 Task: Search one way flight ticket for 2 adults, 4 children and 1 infant on lap in business from Fort Lauderdale: Fort Lauderdale-hollywood International Airport to Evansville: Evansville Regional Airport on 5-3-2023. Choice of flights is Alaska. Price is upto 60000. Outbound departure time preference is 4:00.
Action: Mouse moved to (320, 161)
Screenshot: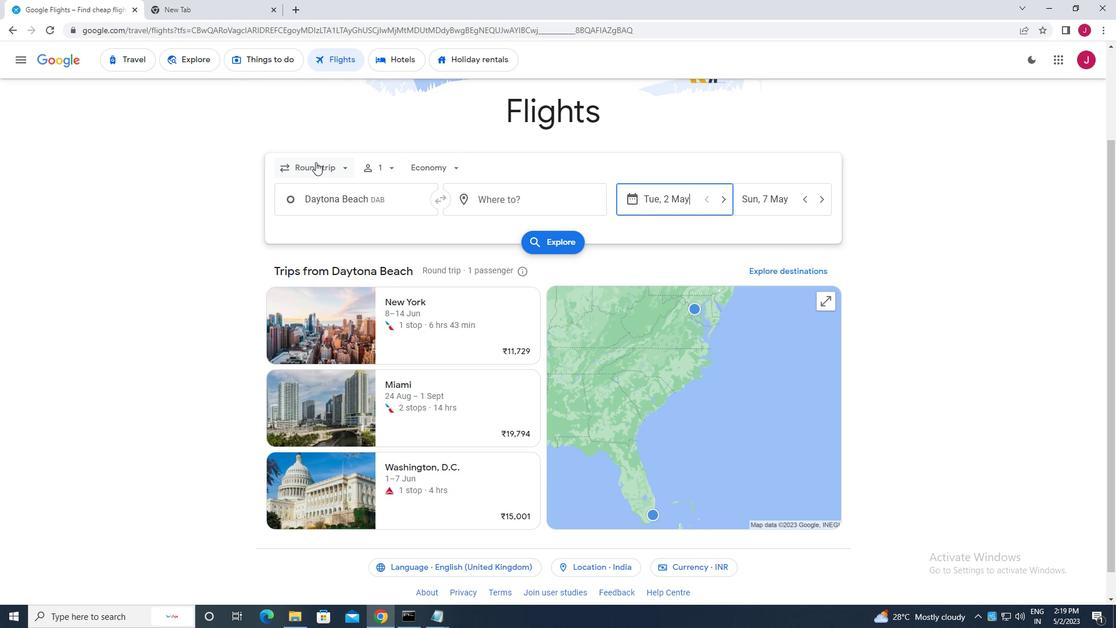 
Action: Mouse pressed left at (320, 161)
Screenshot: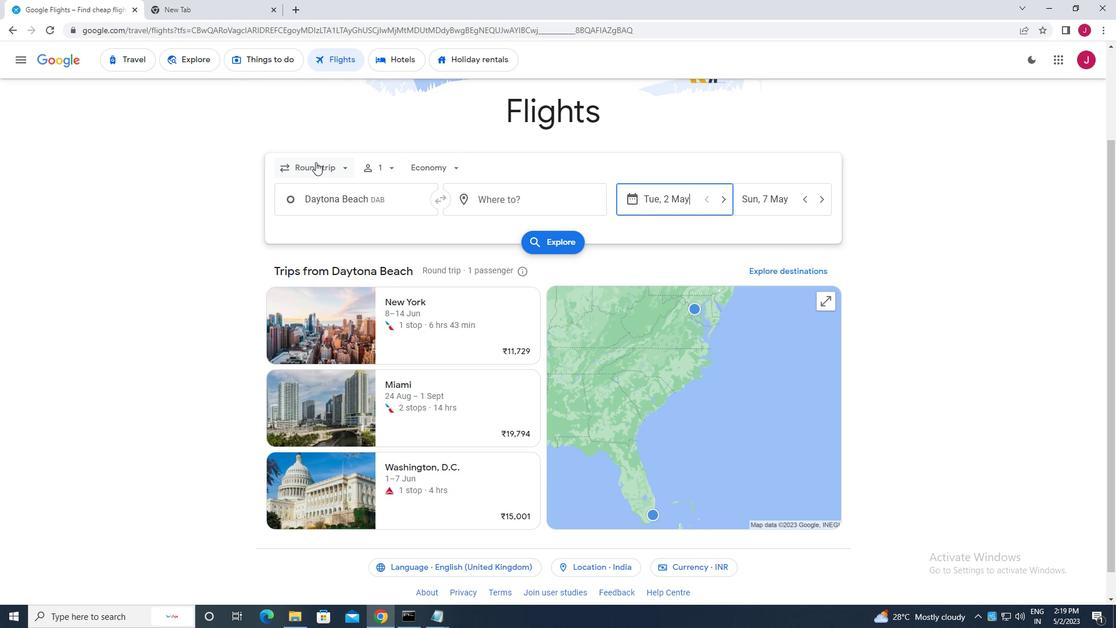 
Action: Mouse moved to (330, 220)
Screenshot: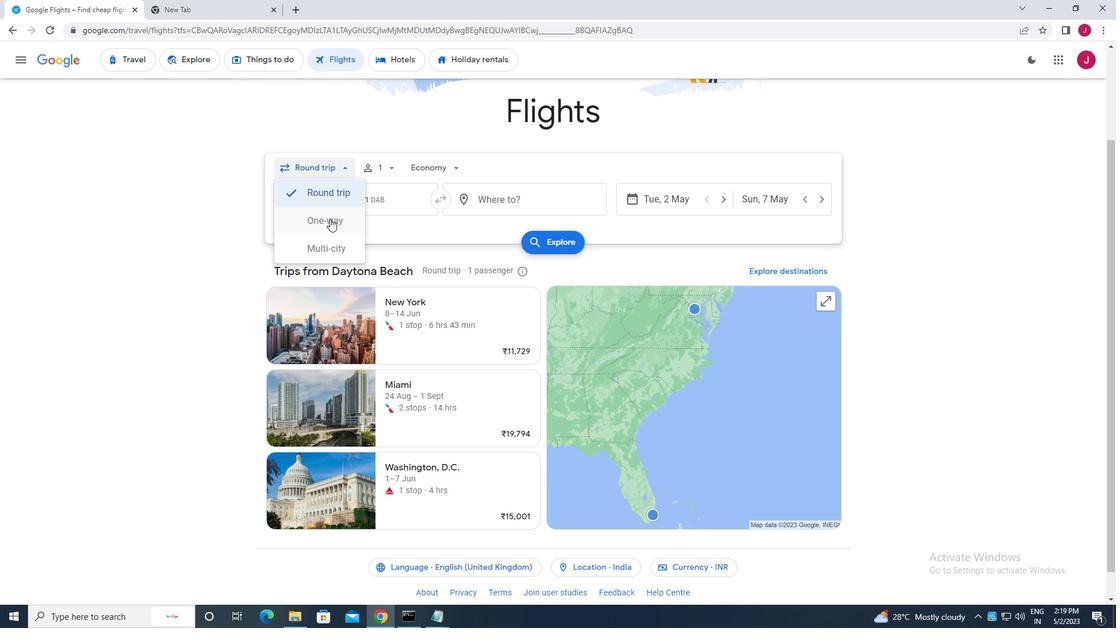 
Action: Mouse pressed left at (330, 220)
Screenshot: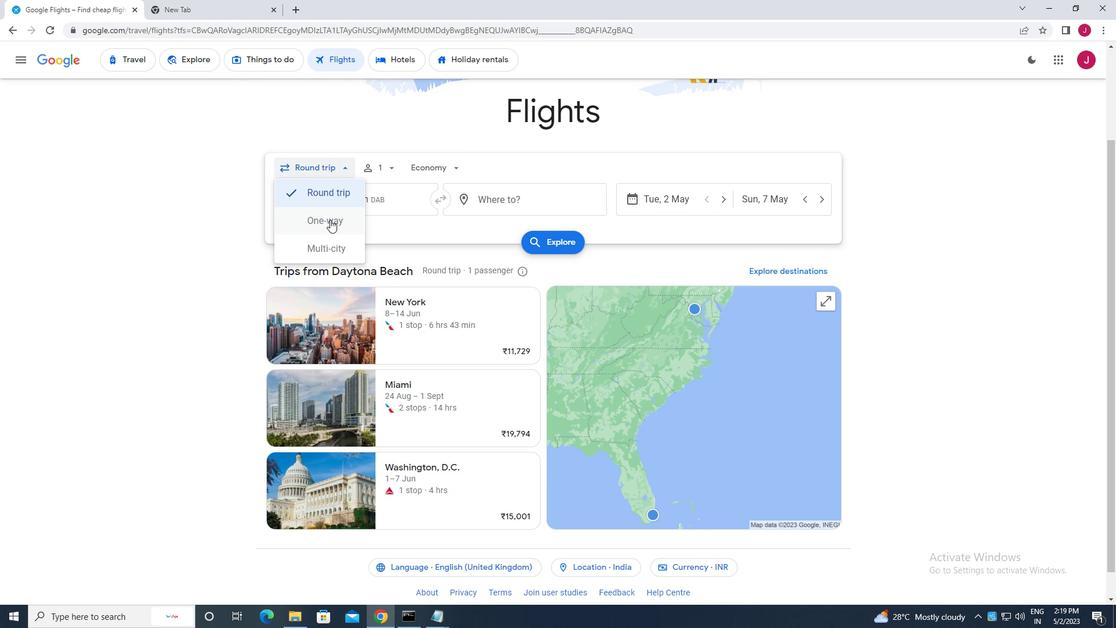
Action: Mouse moved to (387, 168)
Screenshot: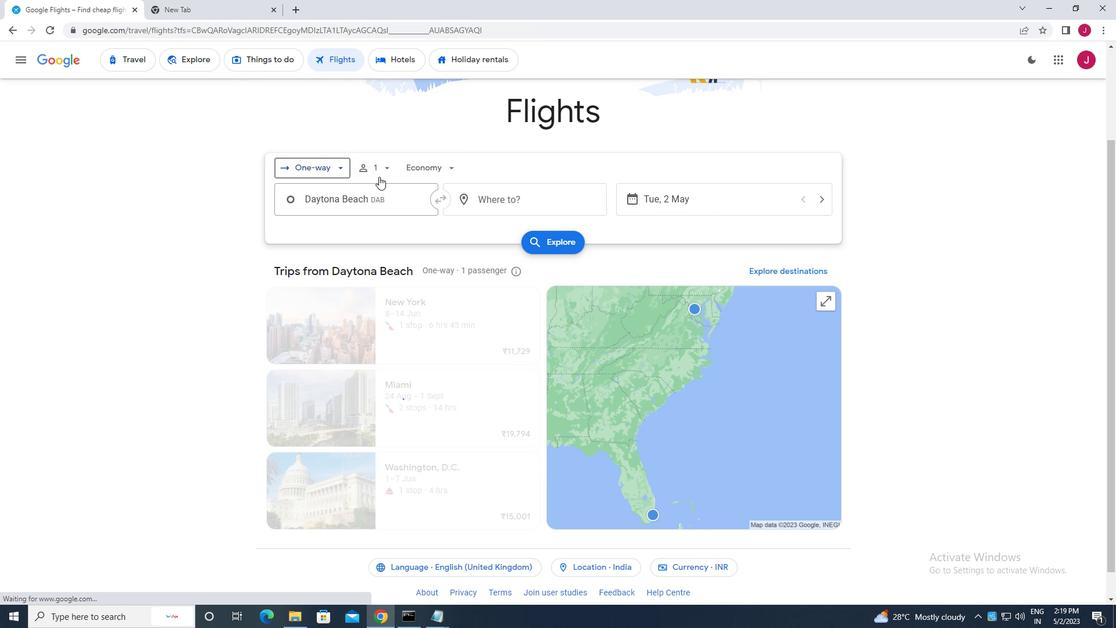 
Action: Mouse pressed left at (387, 168)
Screenshot: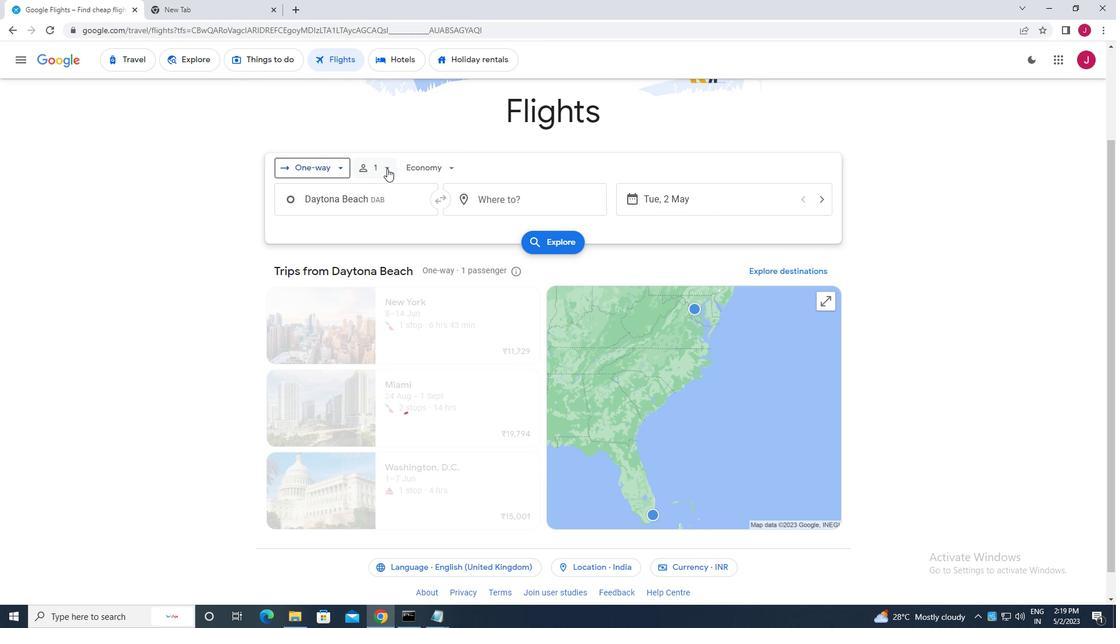 
Action: Mouse moved to (481, 199)
Screenshot: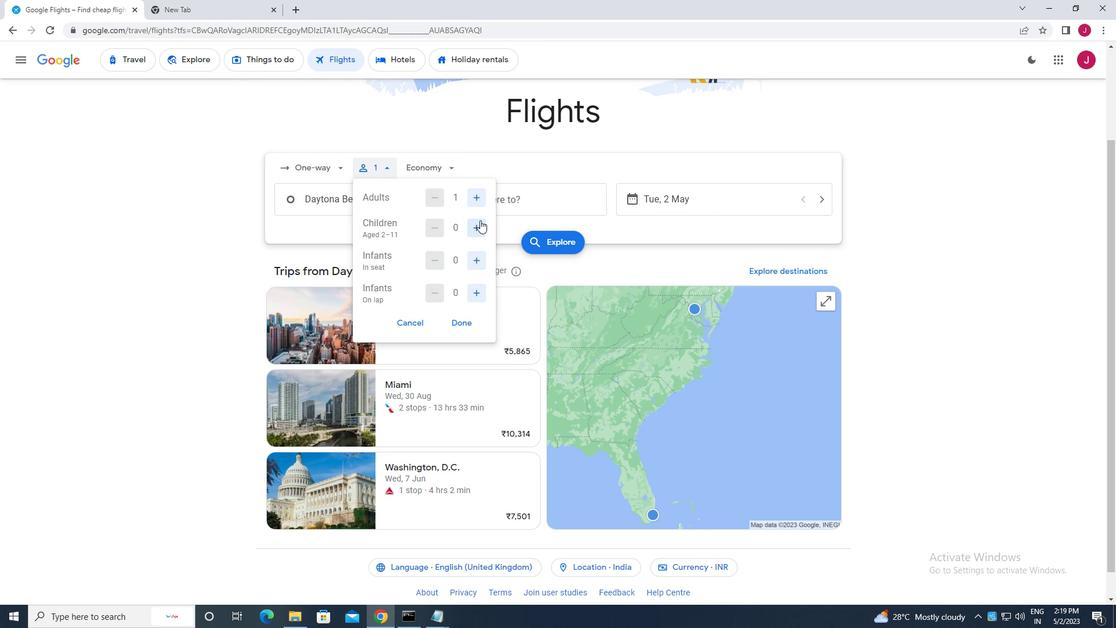 
Action: Mouse pressed left at (481, 199)
Screenshot: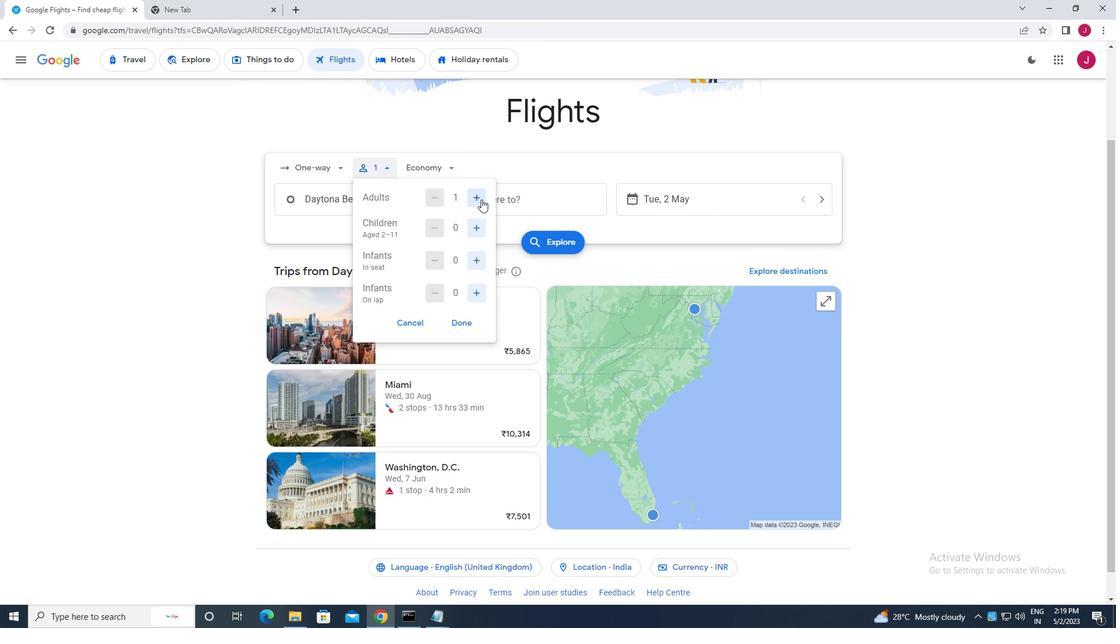 
Action: Mouse moved to (478, 230)
Screenshot: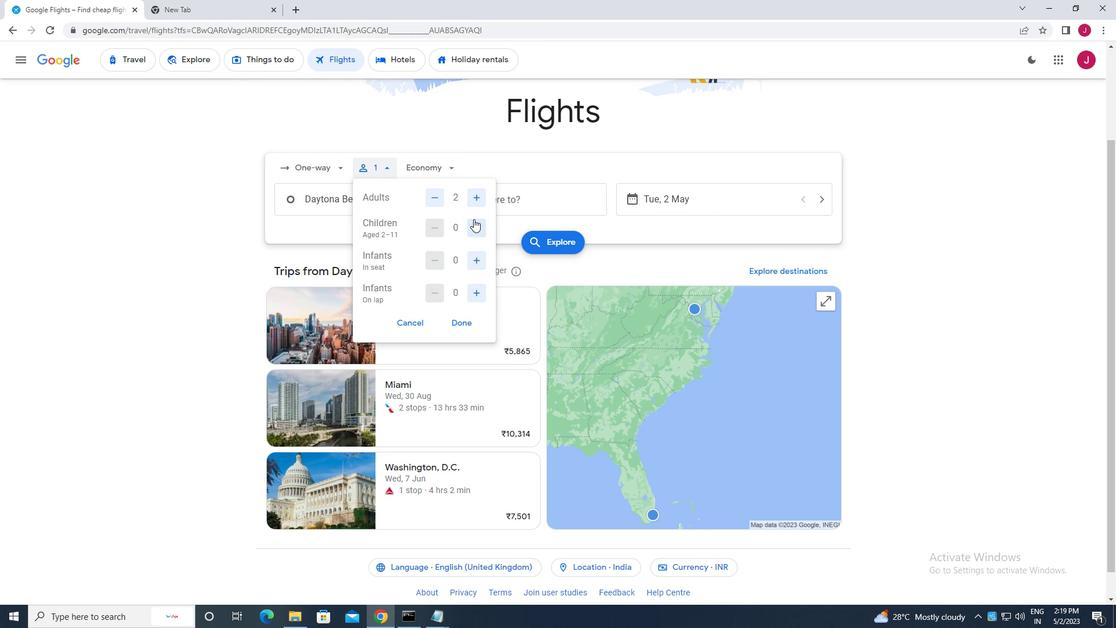 
Action: Mouse pressed left at (478, 230)
Screenshot: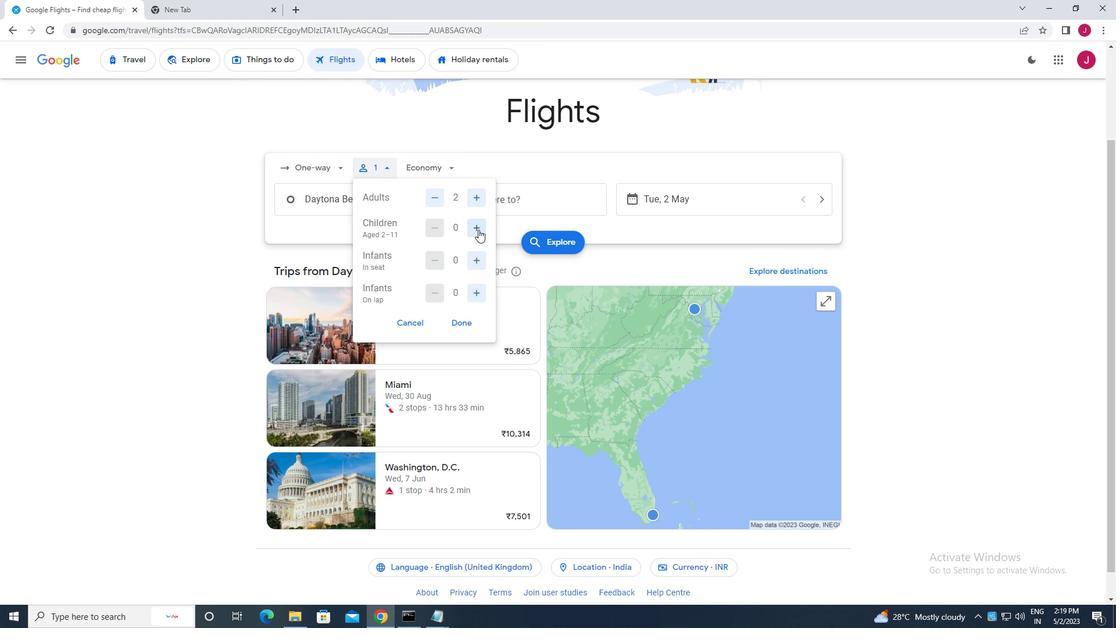 
Action: Mouse moved to (478, 230)
Screenshot: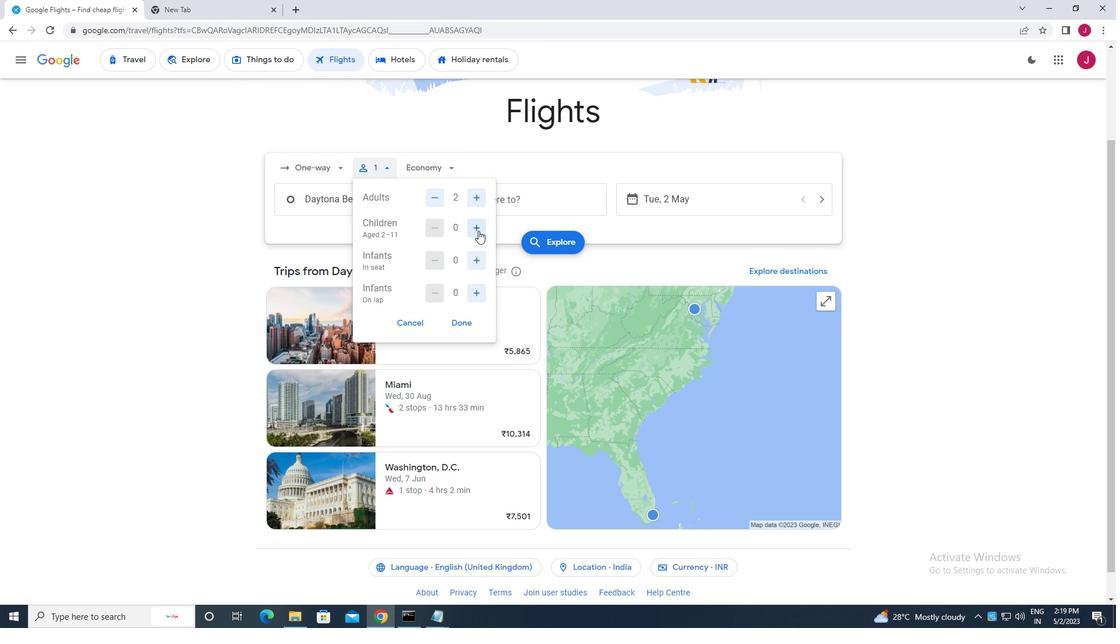 
Action: Mouse pressed left at (478, 230)
Screenshot: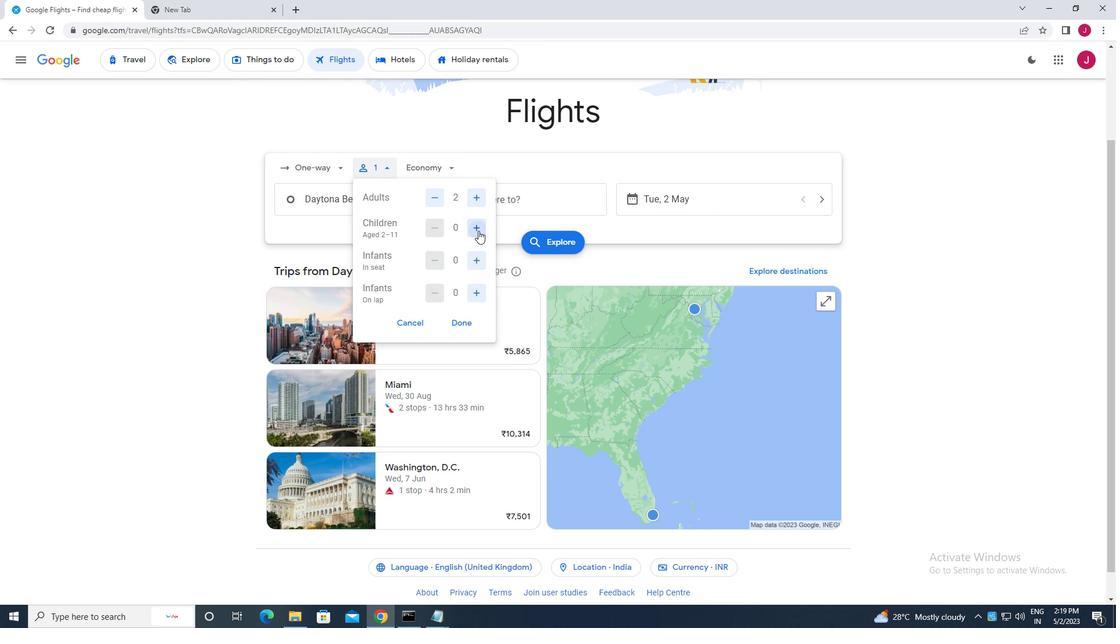 
Action: Mouse pressed left at (478, 230)
Screenshot: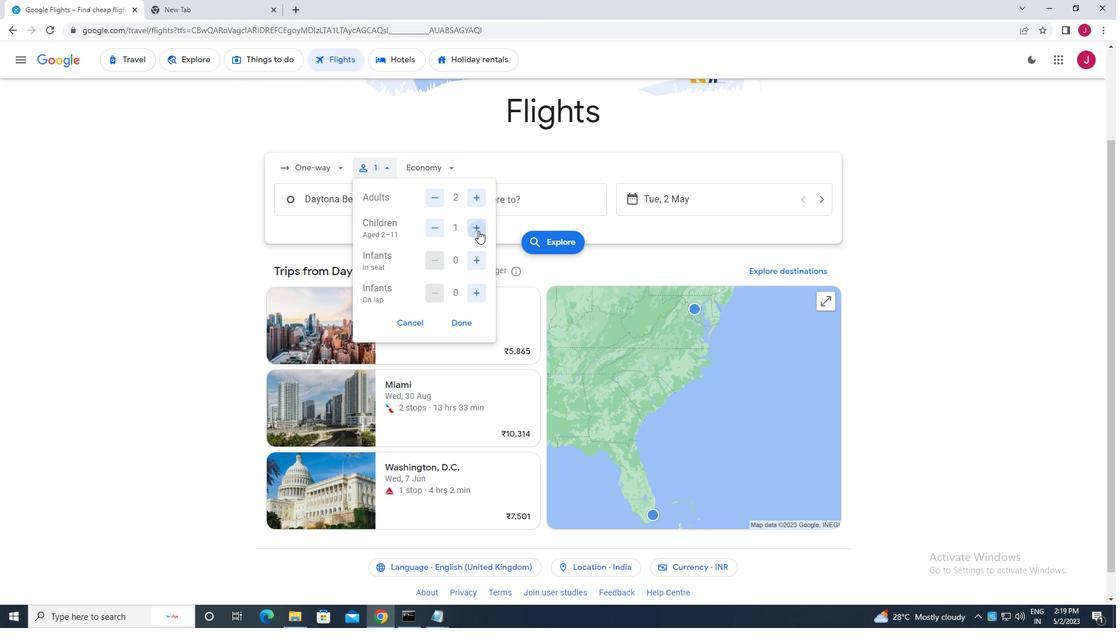 
Action: Mouse pressed left at (478, 230)
Screenshot: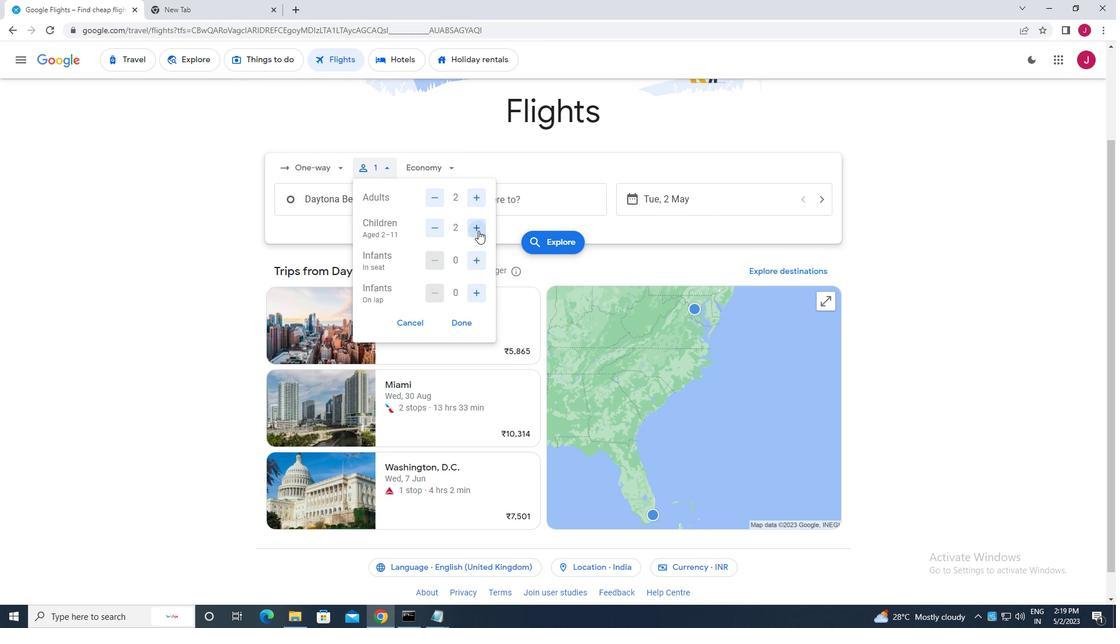 
Action: Mouse moved to (475, 292)
Screenshot: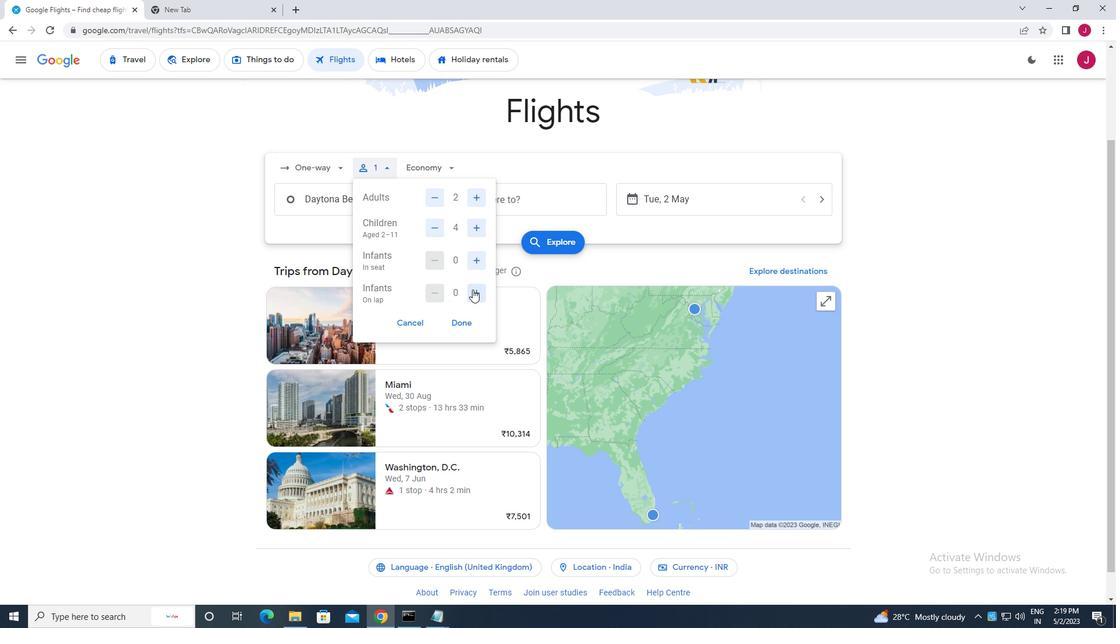 
Action: Mouse pressed left at (475, 292)
Screenshot: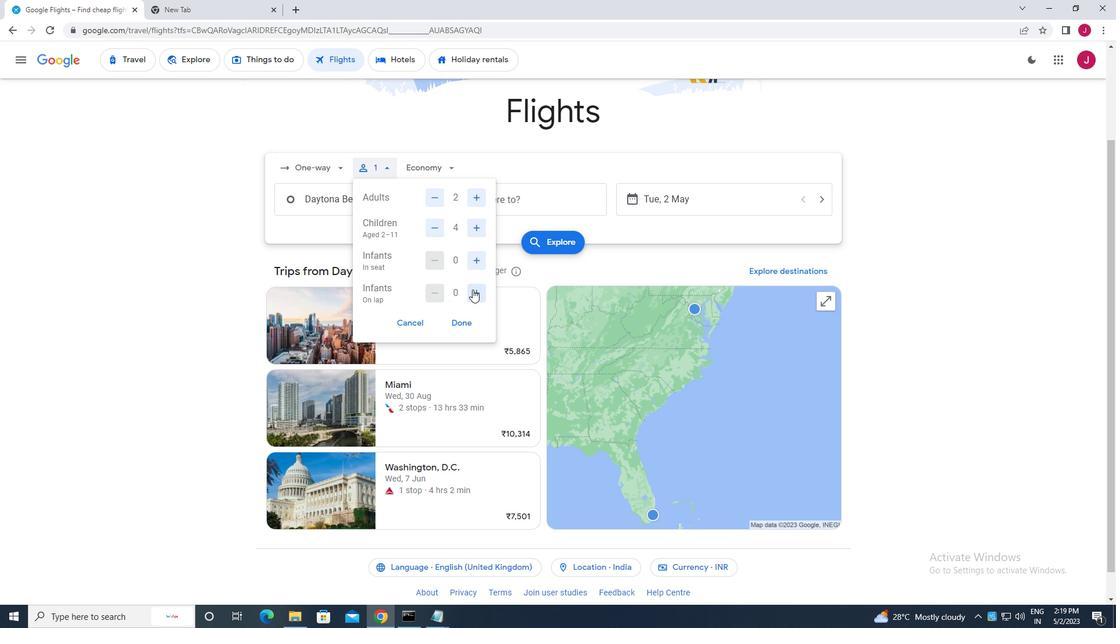 
Action: Mouse moved to (464, 324)
Screenshot: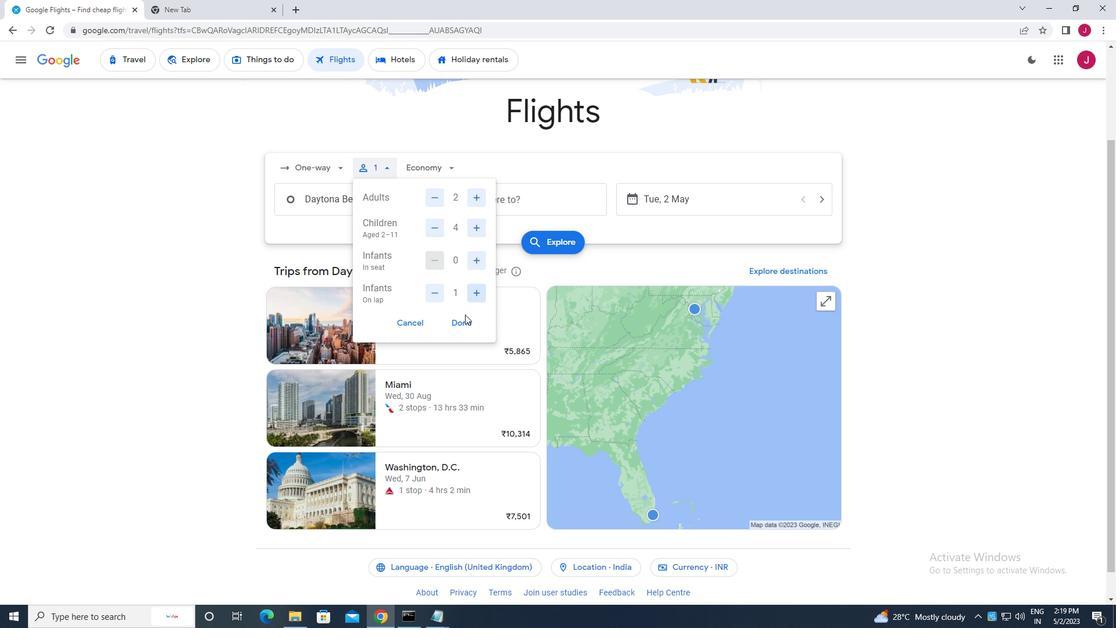 
Action: Mouse pressed left at (464, 324)
Screenshot: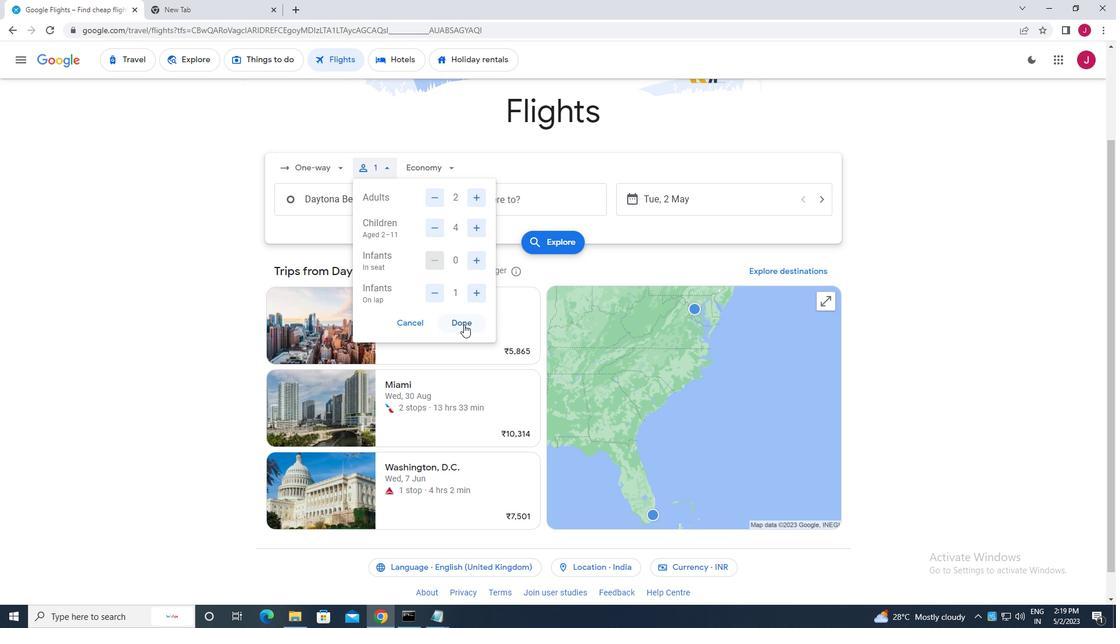 
Action: Mouse moved to (446, 173)
Screenshot: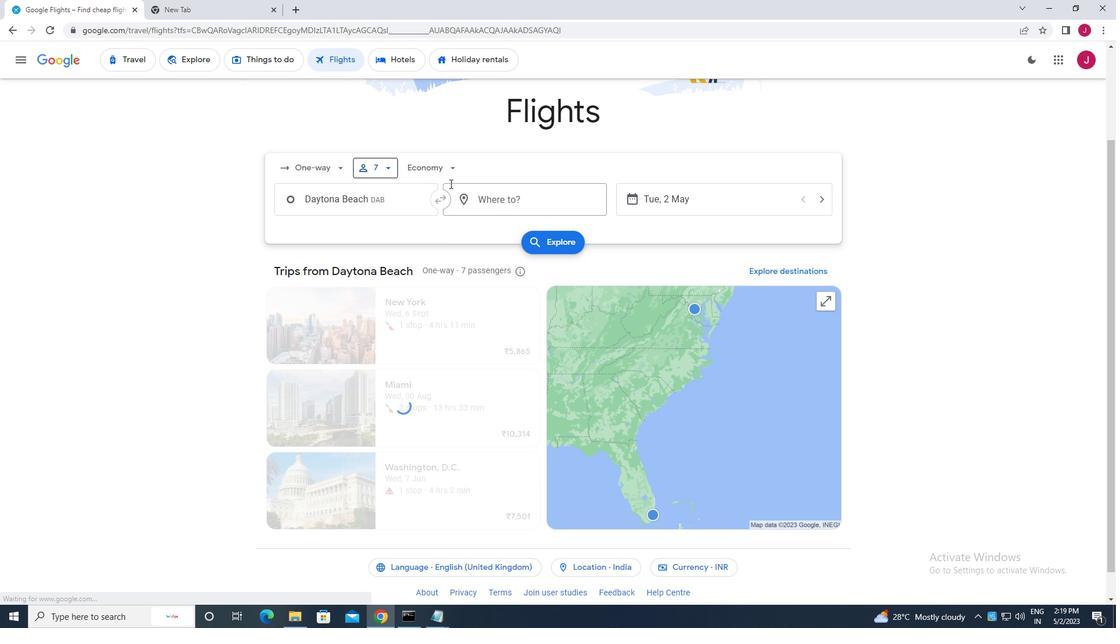
Action: Mouse pressed left at (446, 173)
Screenshot: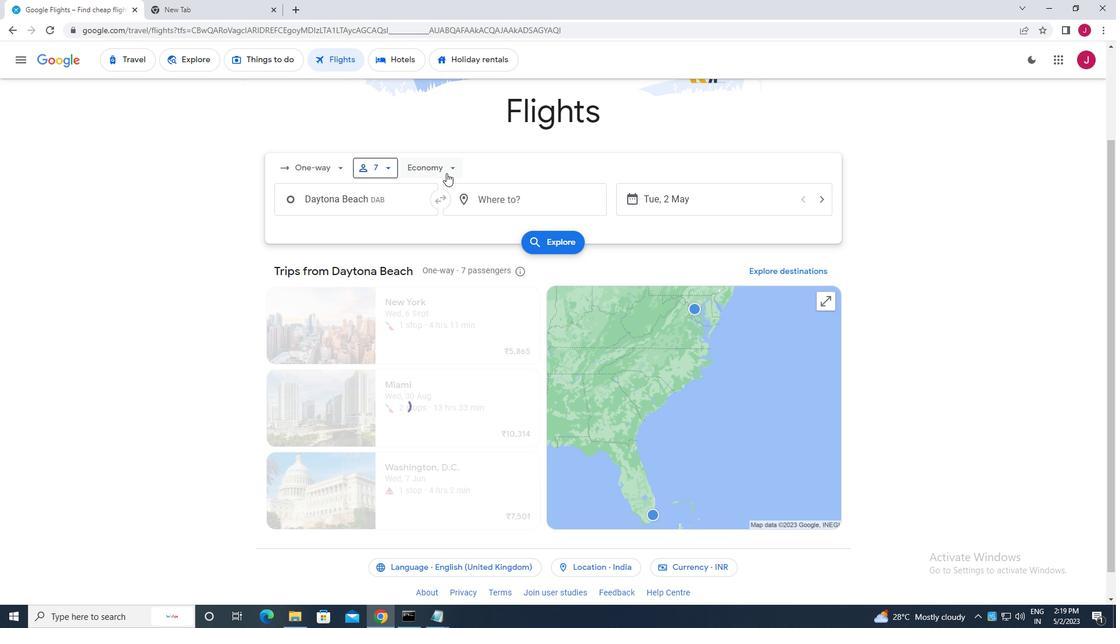 
Action: Mouse moved to (437, 169)
Screenshot: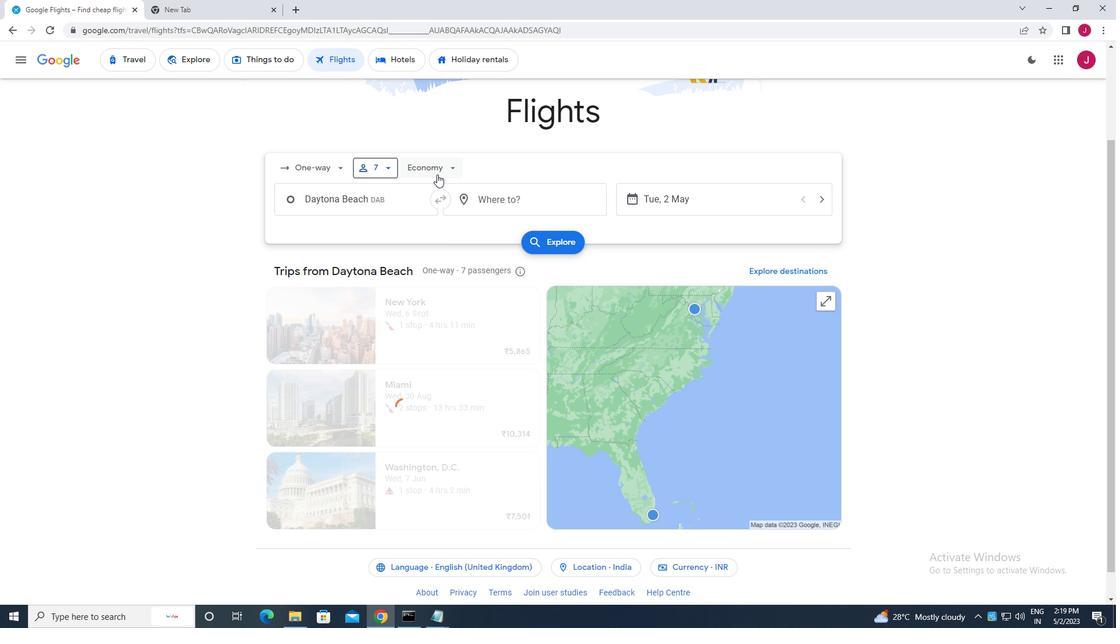 
Action: Mouse pressed left at (437, 169)
Screenshot: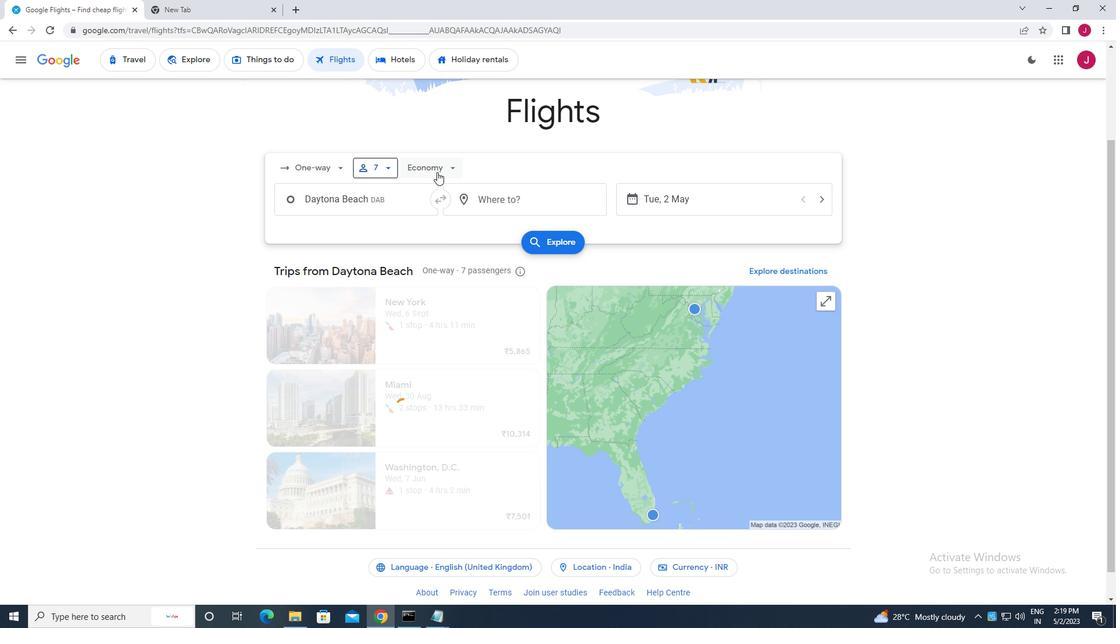 
Action: Mouse moved to (446, 166)
Screenshot: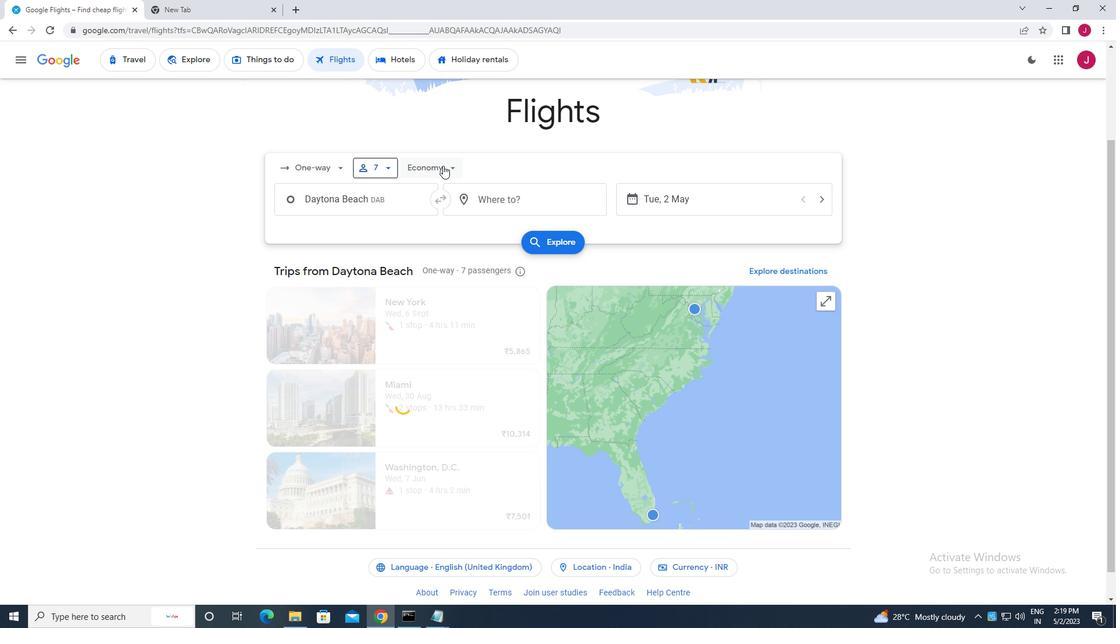 
Action: Mouse pressed left at (446, 166)
Screenshot: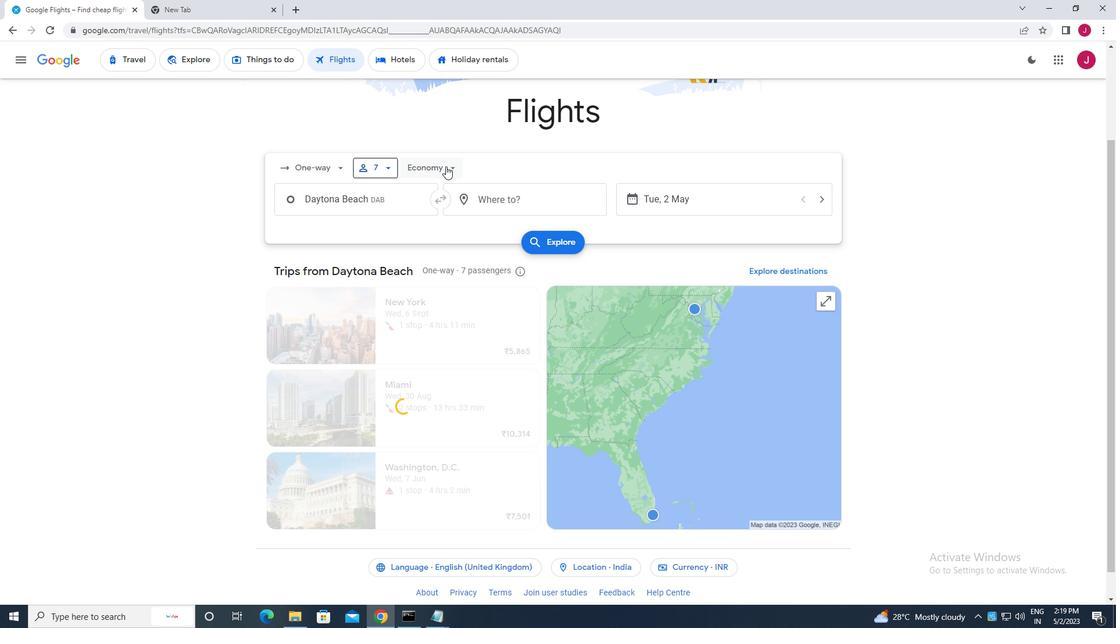 
Action: Mouse moved to (450, 168)
Screenshot: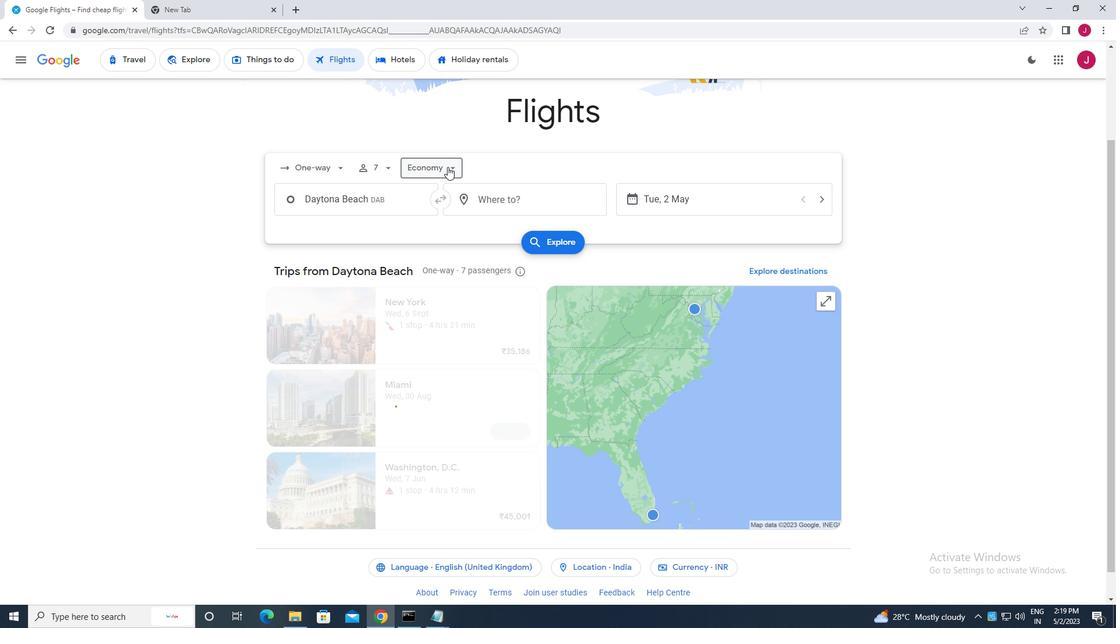 
Action: Mouse pressed left at (450, 168)
Screenshot: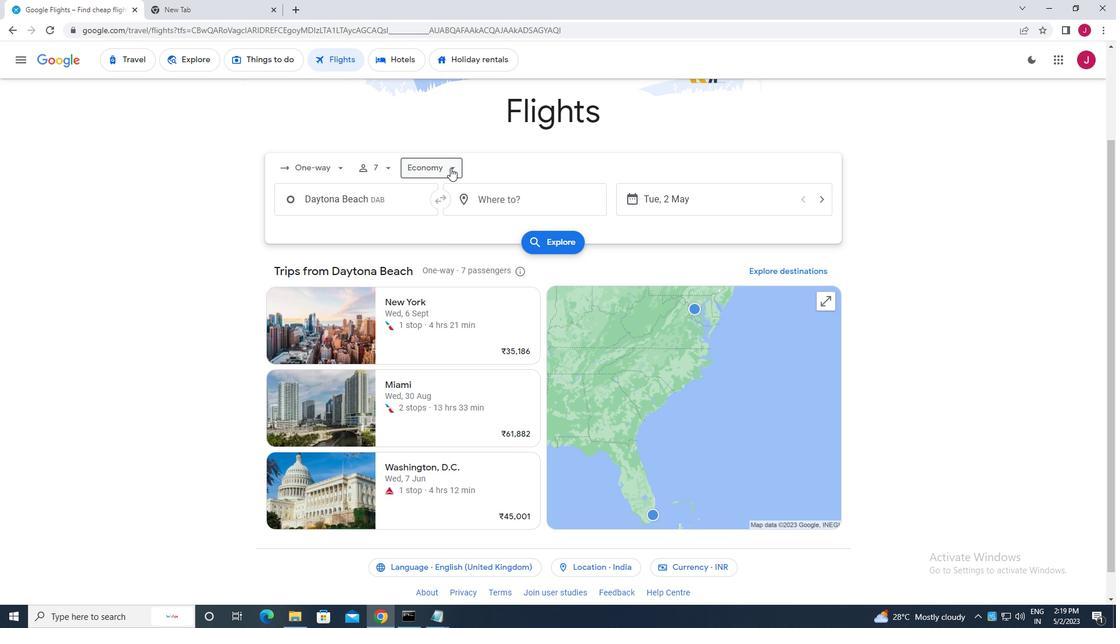 
Action: Mouse moved to (446, 248)
Screenshot: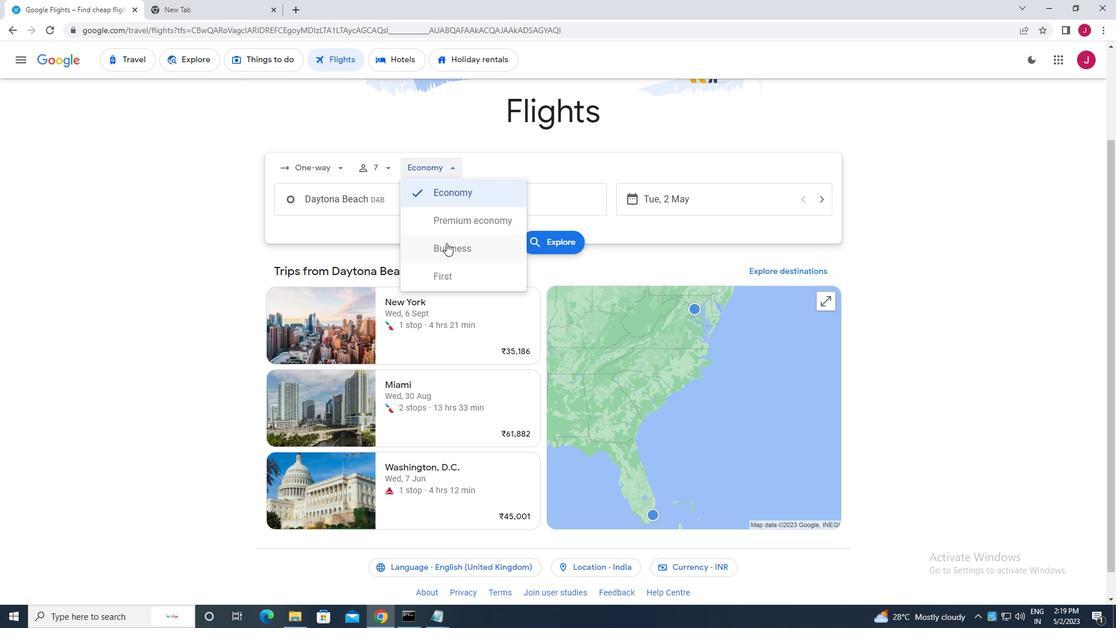 
Action: Mouse pressed left at (446, 248)
Screenshot: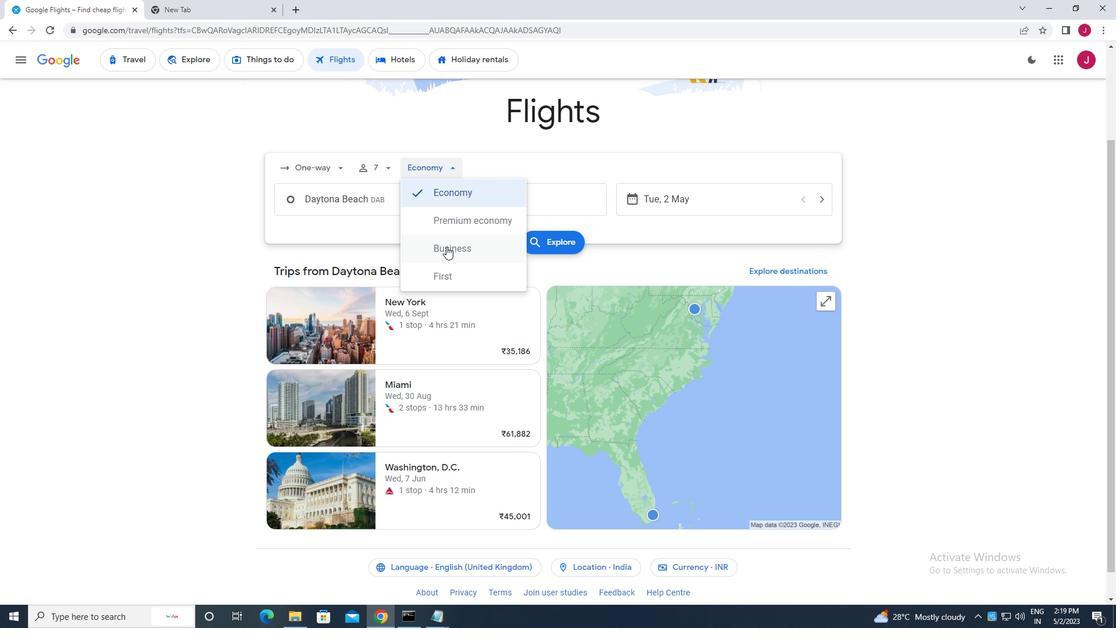 
Action: Mouse moved to (378, 202)
Screenshot: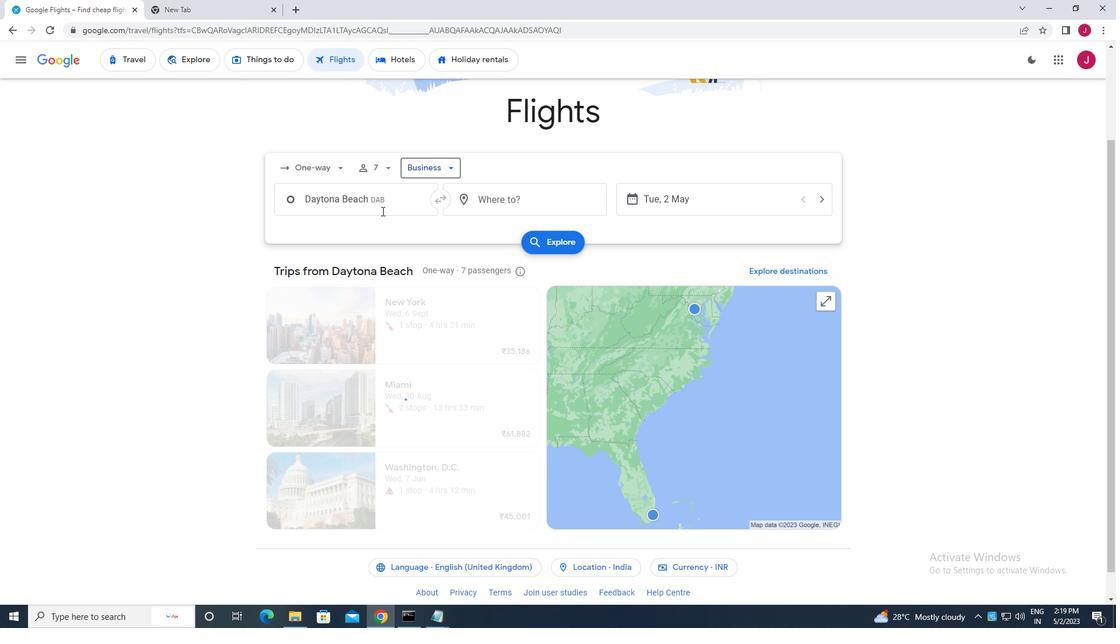 
Action: Mouse pressed left at (378, 202)
Screenshot: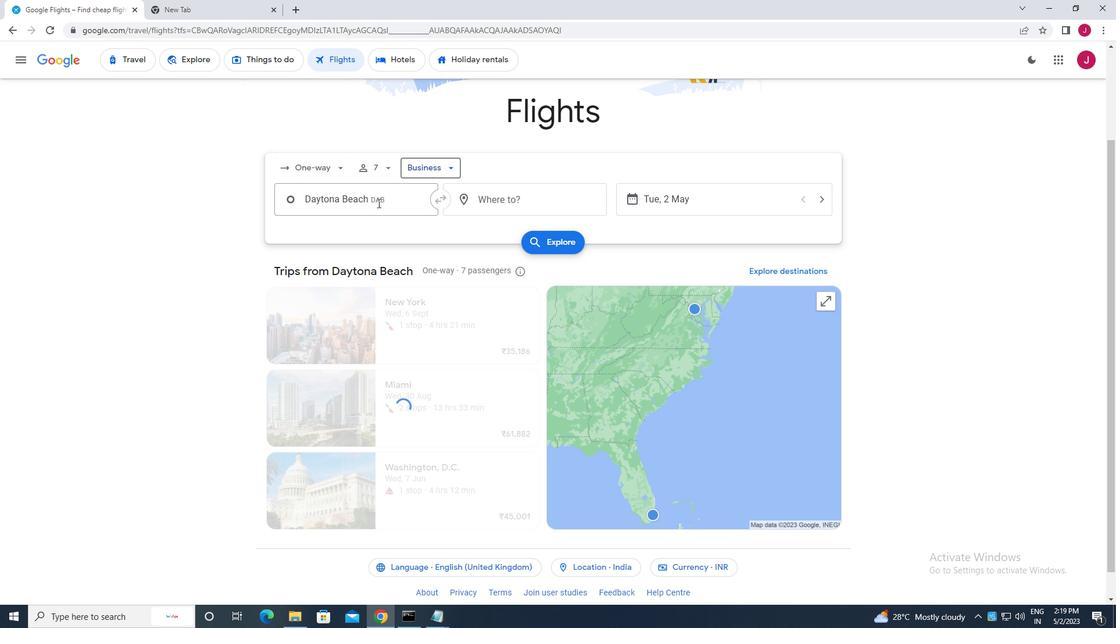 
Action: Mouse moved to (378, 202)
Screenshot: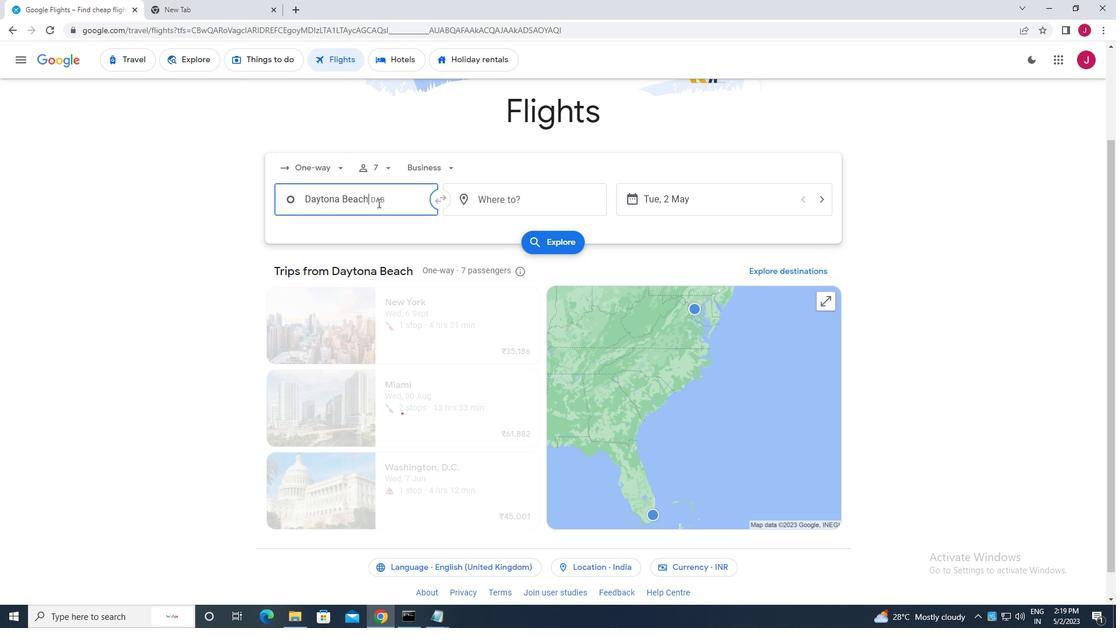 
Action: Key pressed lauder
Screenshot: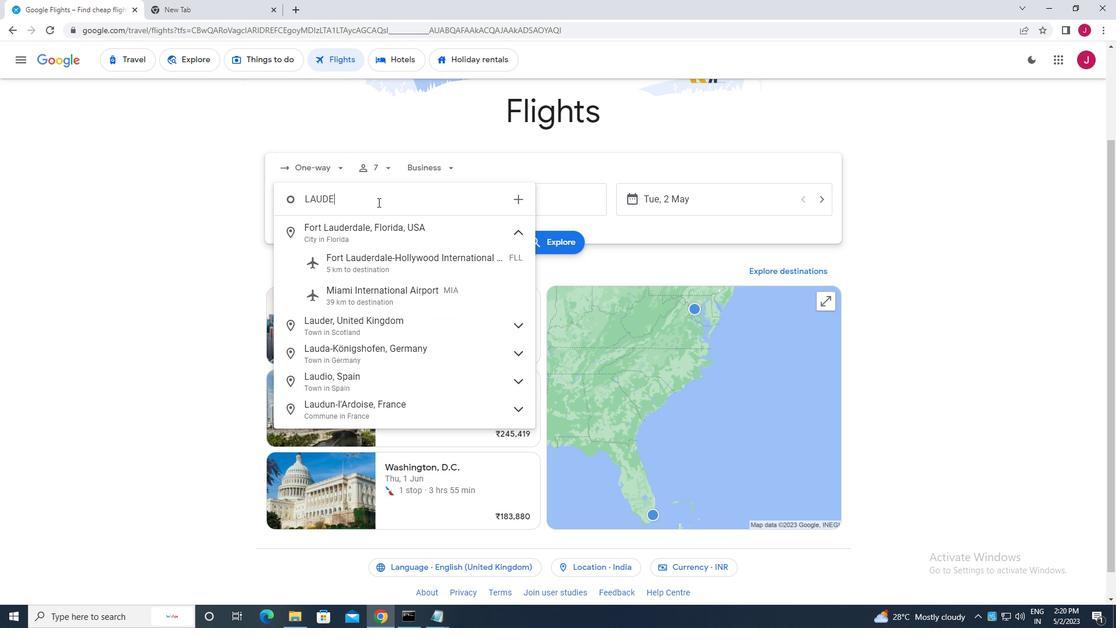 
Action: Mouse moved to (378, 263)
Screenshot: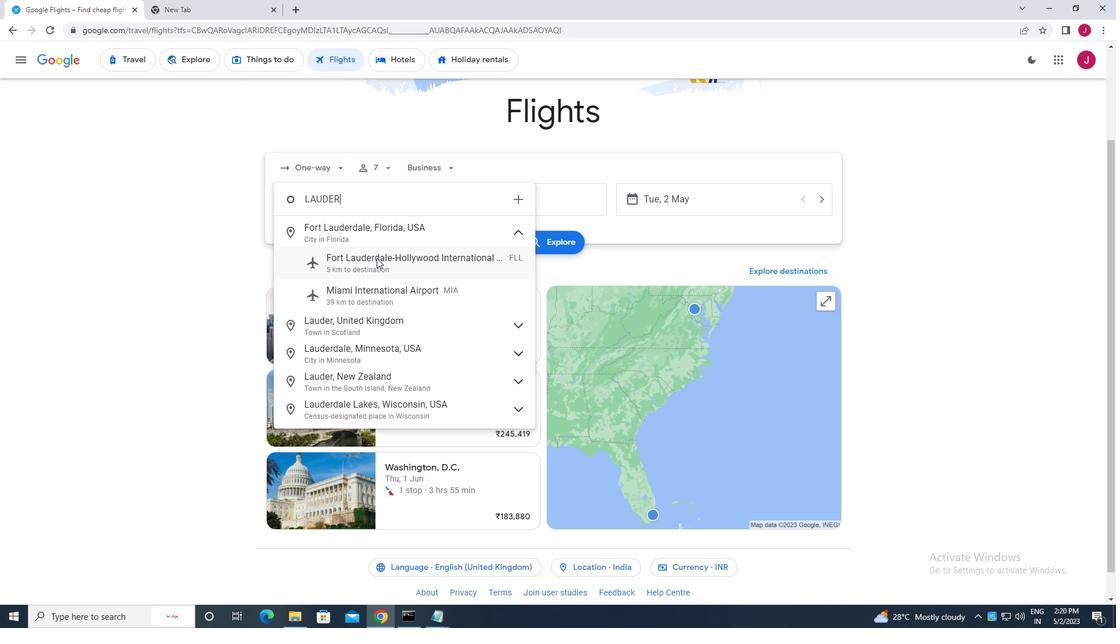 
Action: Mouse pressed left at (378, 263)
Screenshot: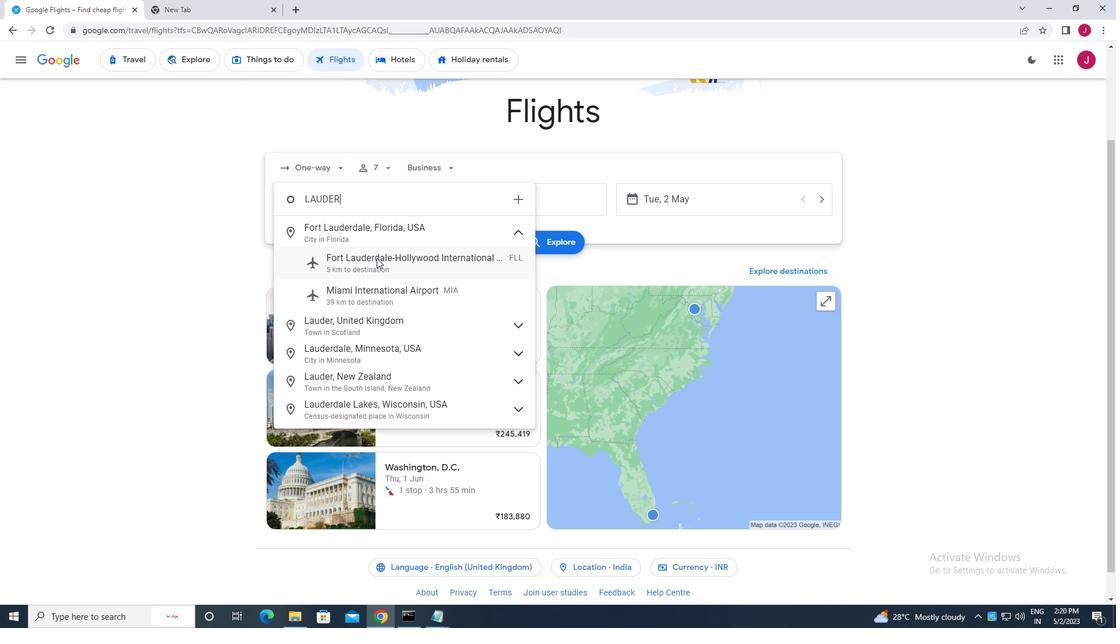 
Action: Mouse moved to (554, 201)
Screenshot: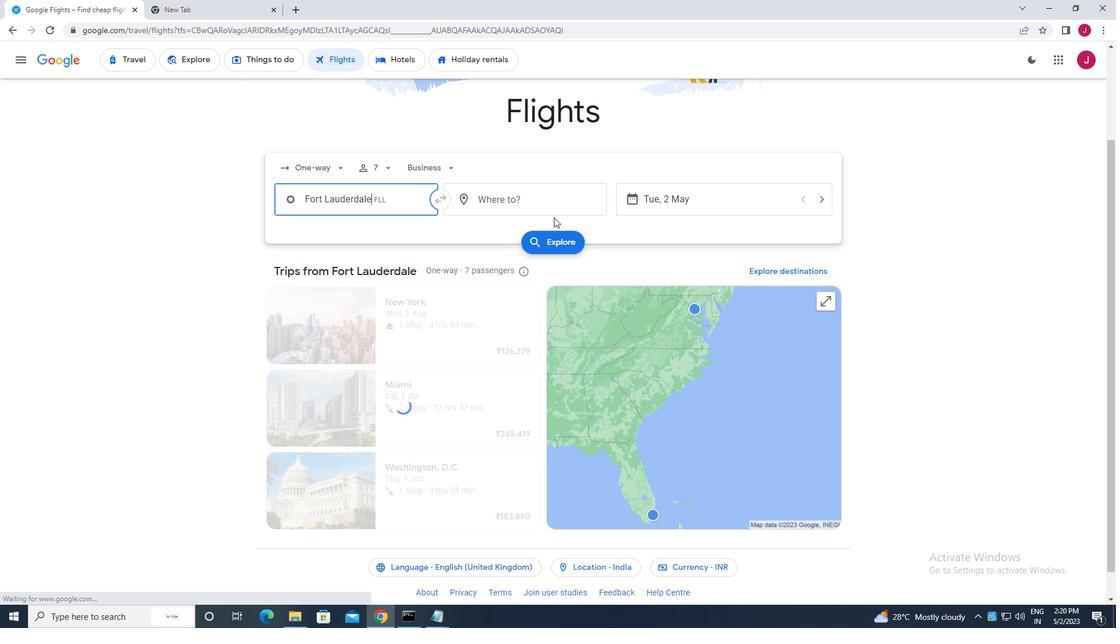 
Action: Mouse pressed left at (554, 201)
Screenshot: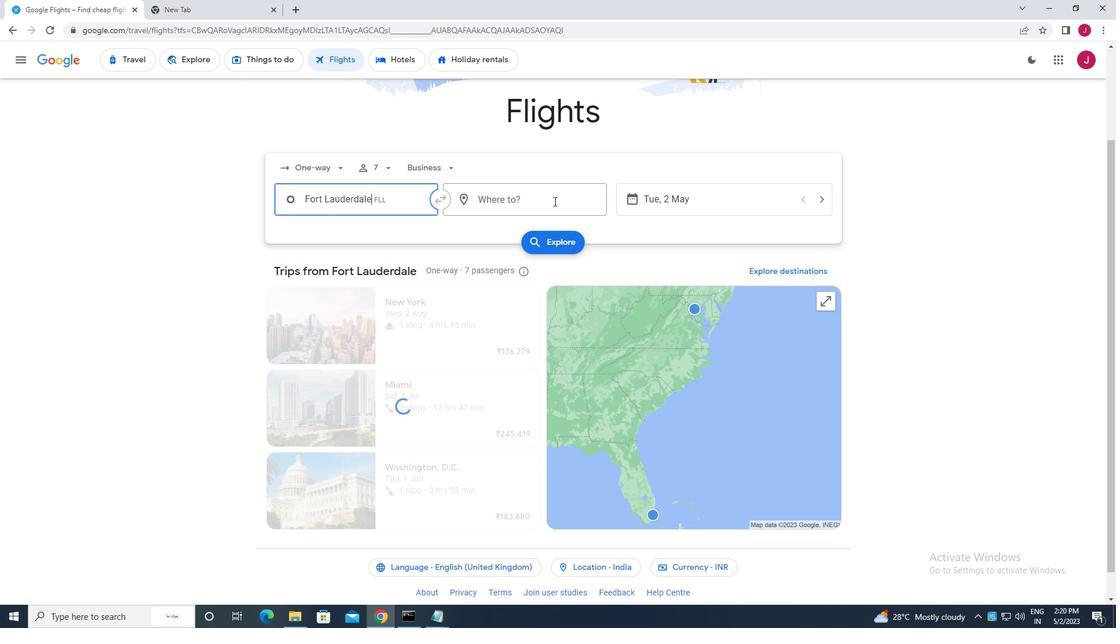 
Action: Mouse moved to (554, 201)
Screenshot: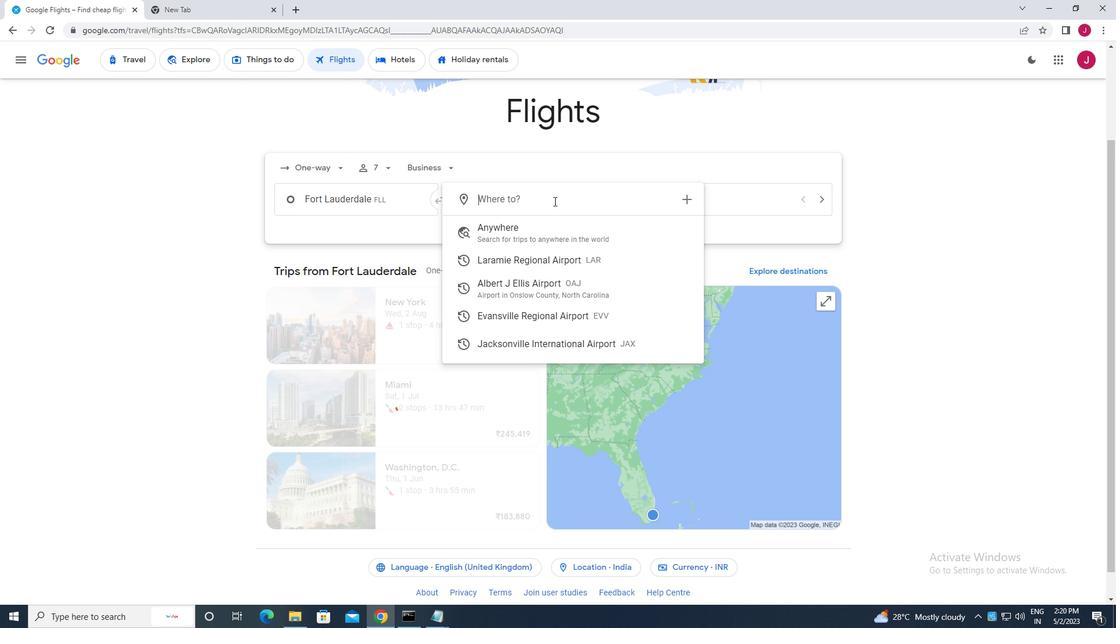 
Action: Key pressed evans
Screenshot: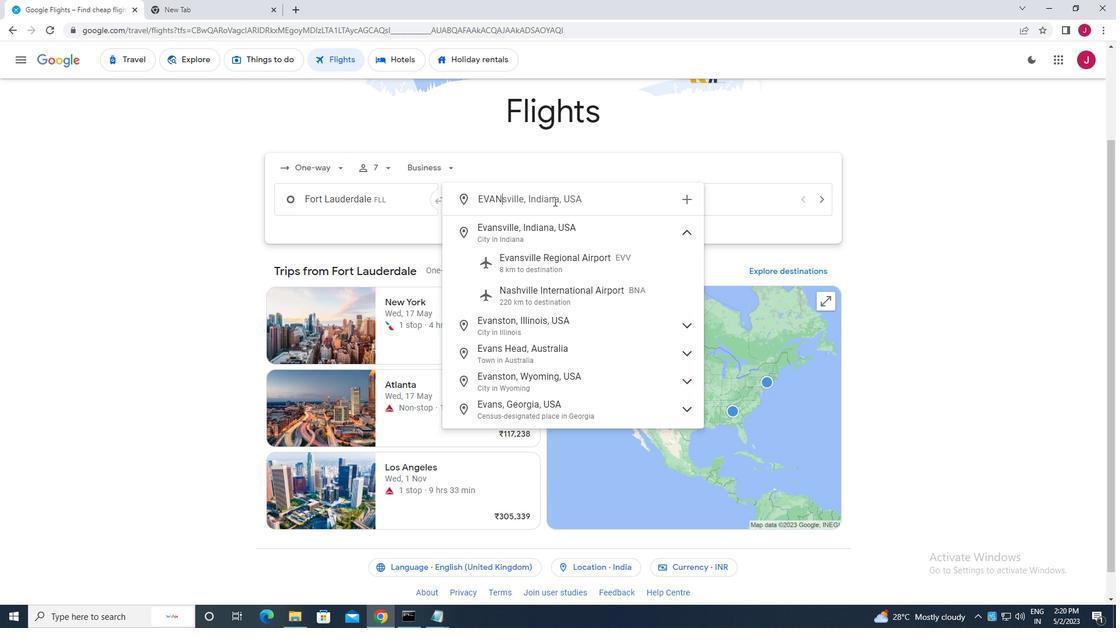 
Action: Mouse moved to (589, 266)
Screenshot: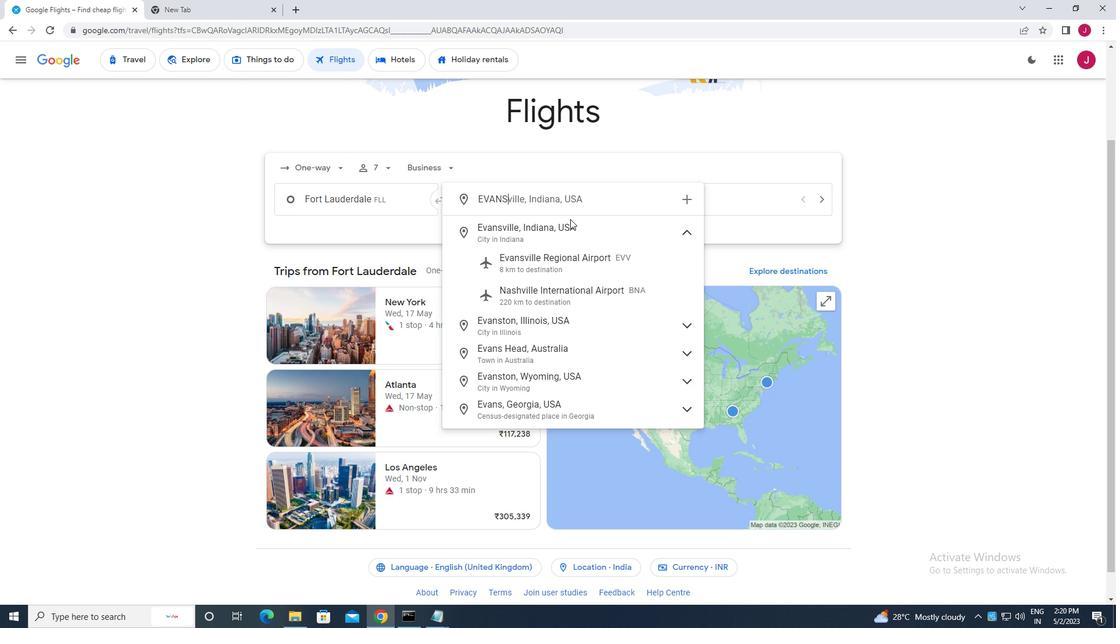 
Action: Mouse pressed left at (589, 266)
Screenshot: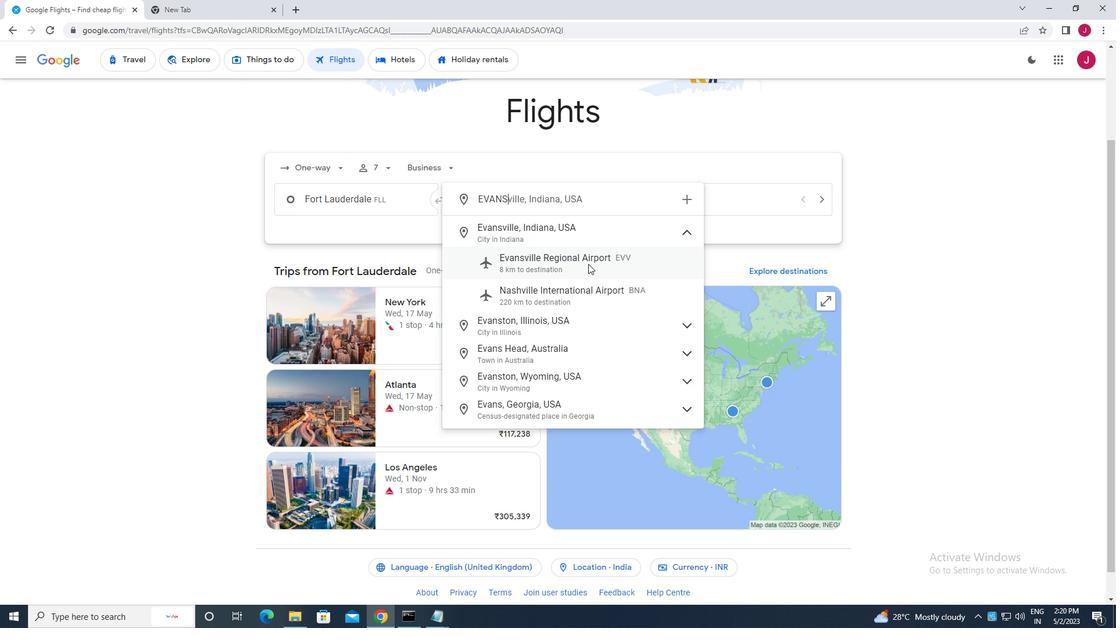 
Action: Mouse moved to (704, 202)
Screenshot: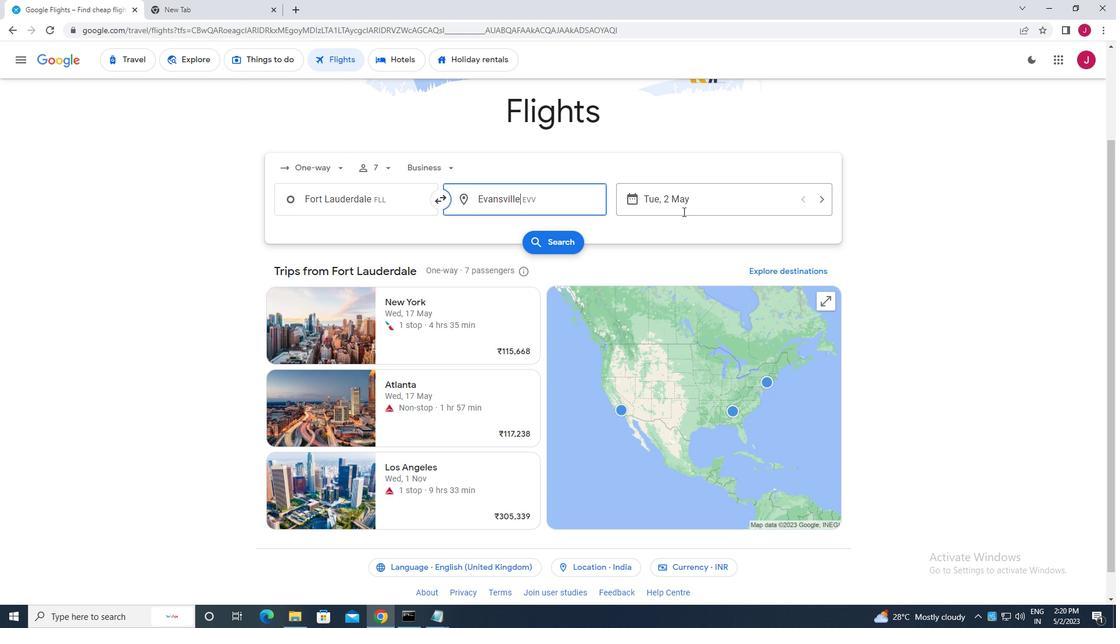 
Action: Mouse pressed left at (704, 202)
Screenshot: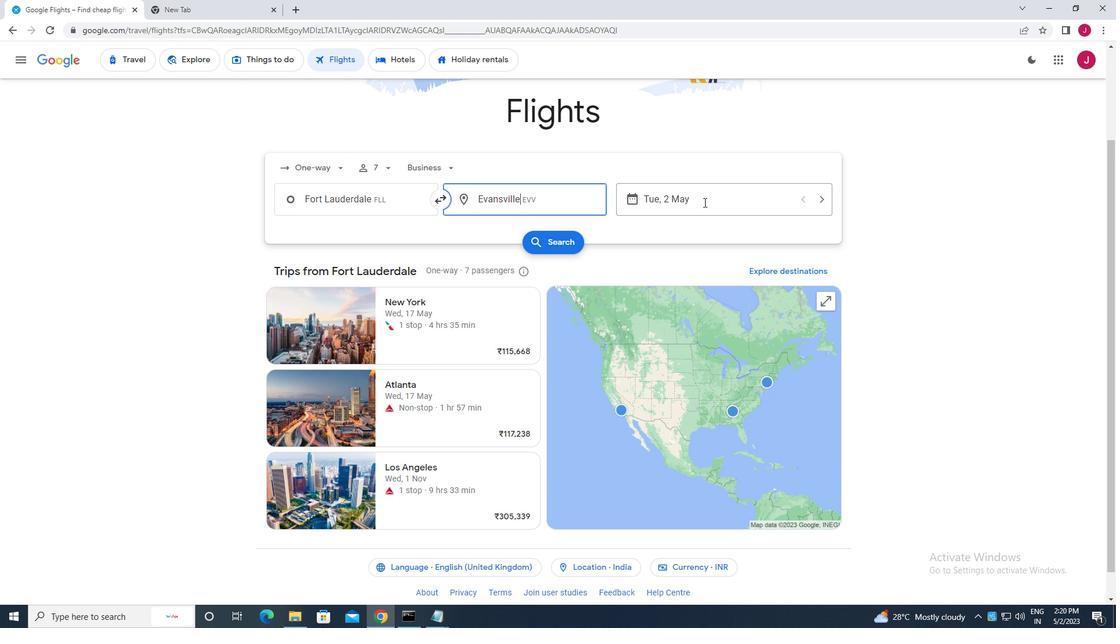 
Action: Mouse moved to (494, 293)
Screenshot: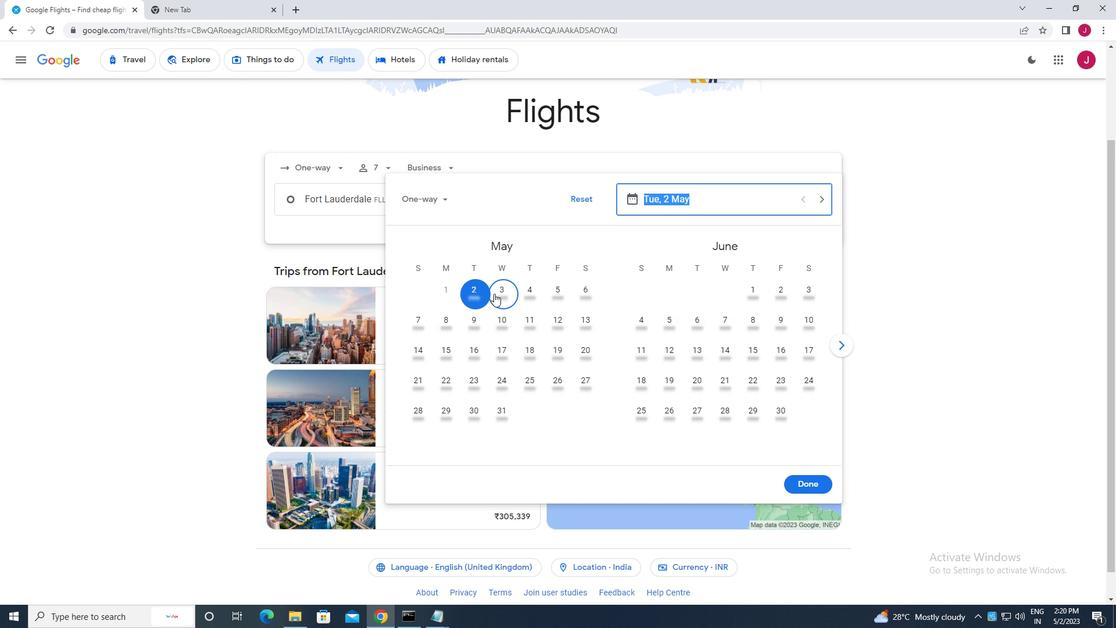 
Action: Mouse pressed left at (494, 293)
Screenshot: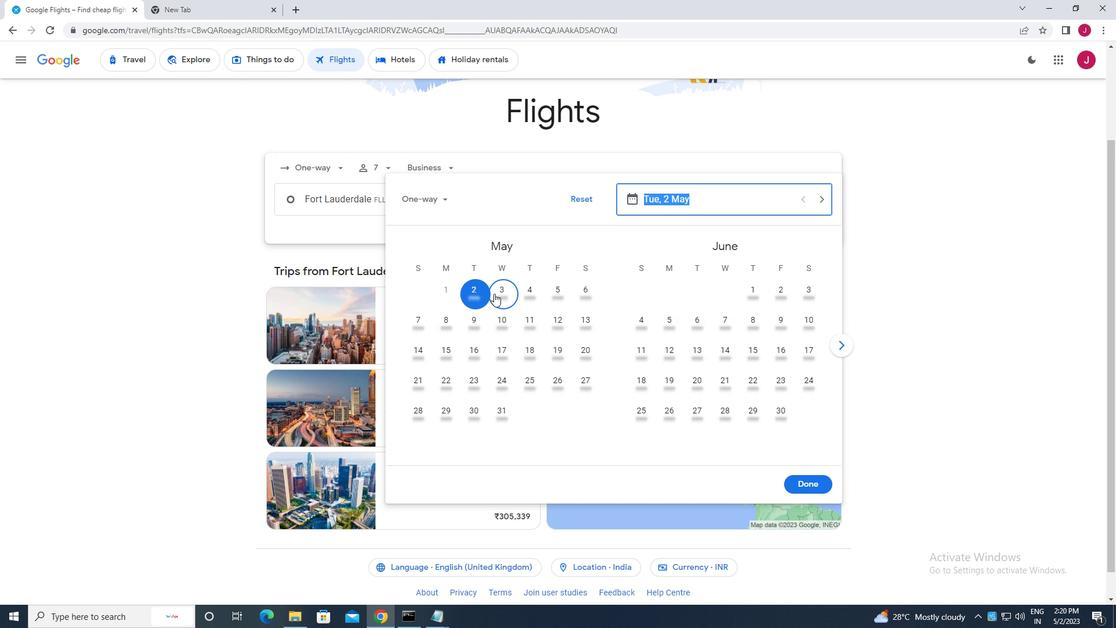
Action: Mouse moved to (817, 486)
Screenshot: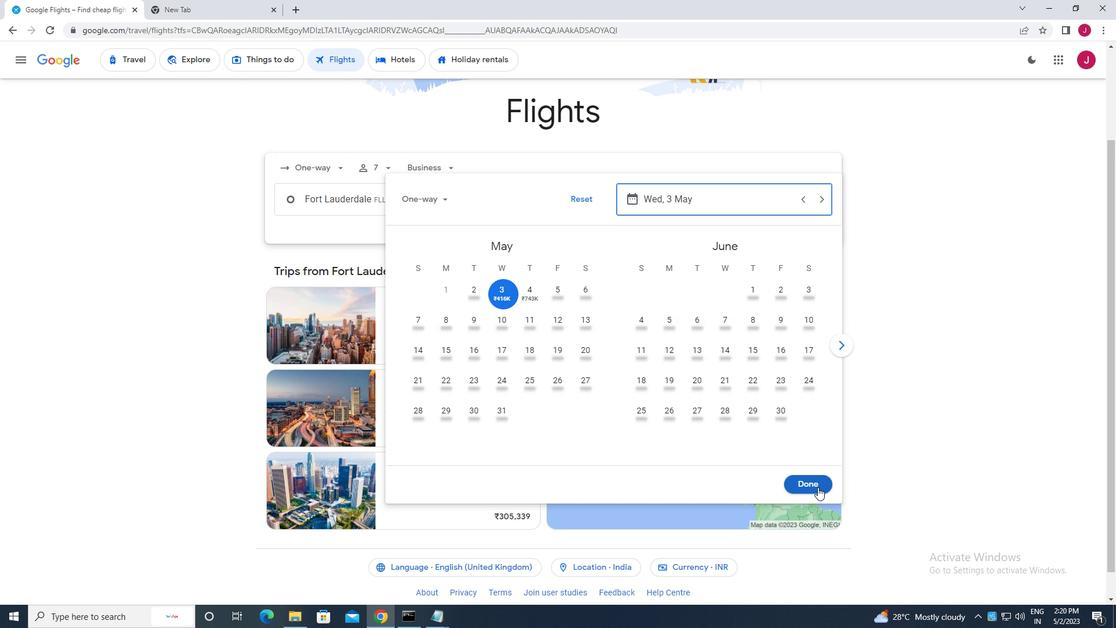 
Action: Mouse pressed left at (817, 486)
Screenshot: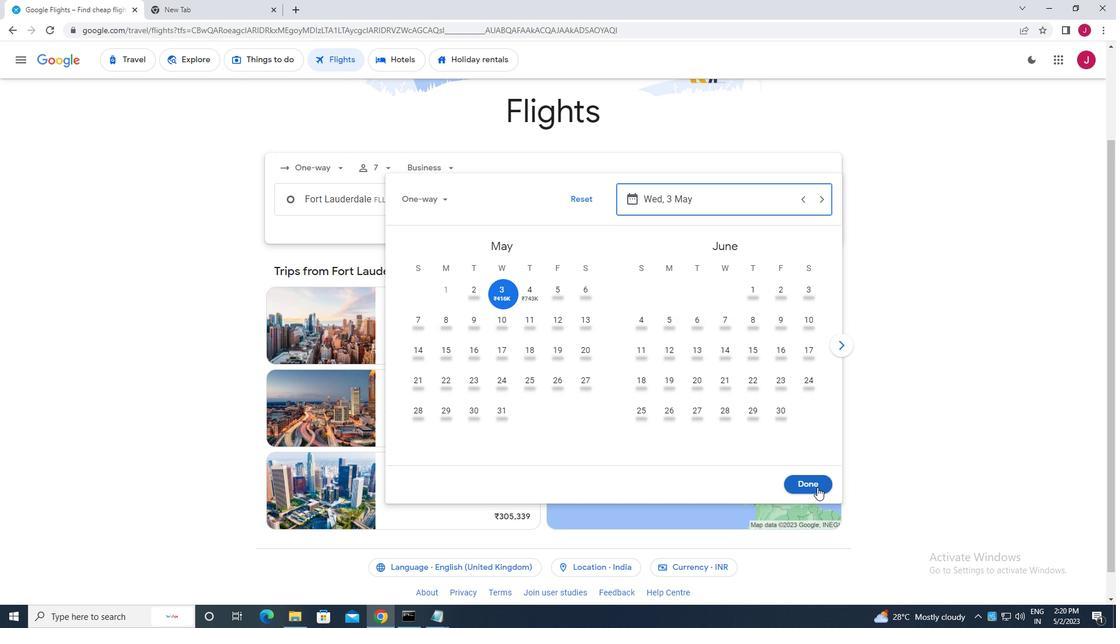 
Action: Mouse moved to (549, 240)
Screenshot: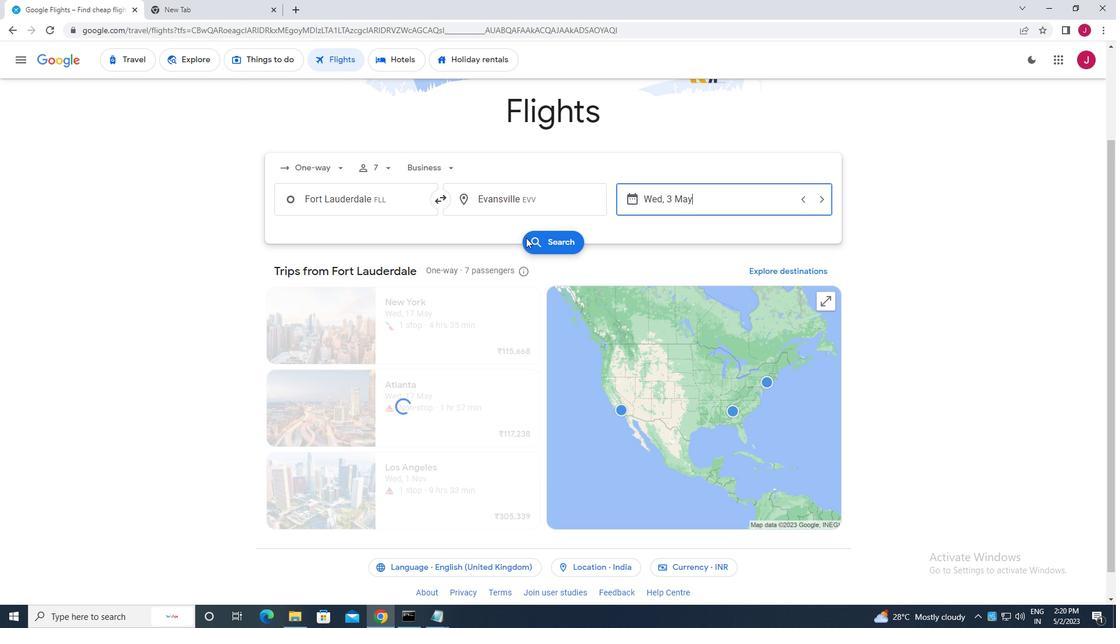 
Action: Mouse pressed left at (549, 240)
Screenshot: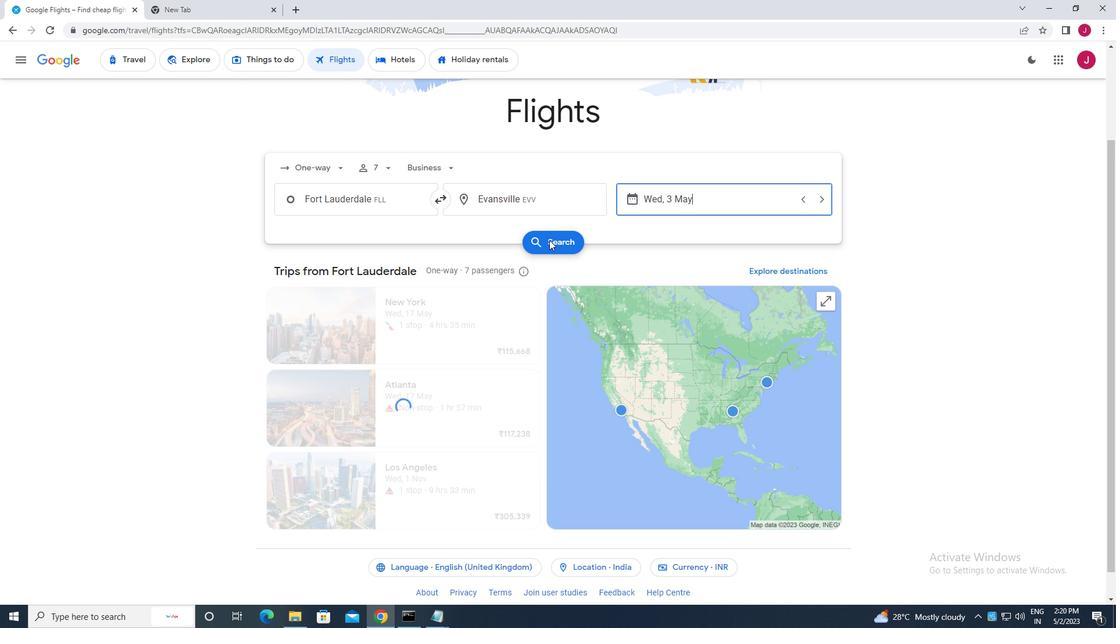 
Action: Mouse moved to (304, 170)
Screenshot: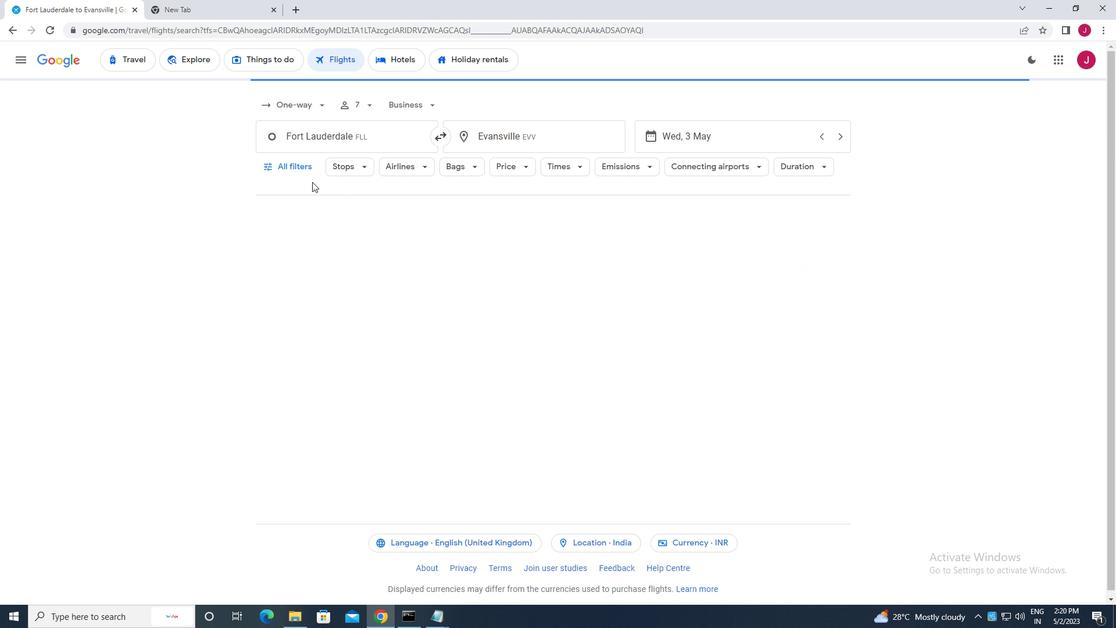 
Action: Mouse pressed left at (304, 170)
Screenshot: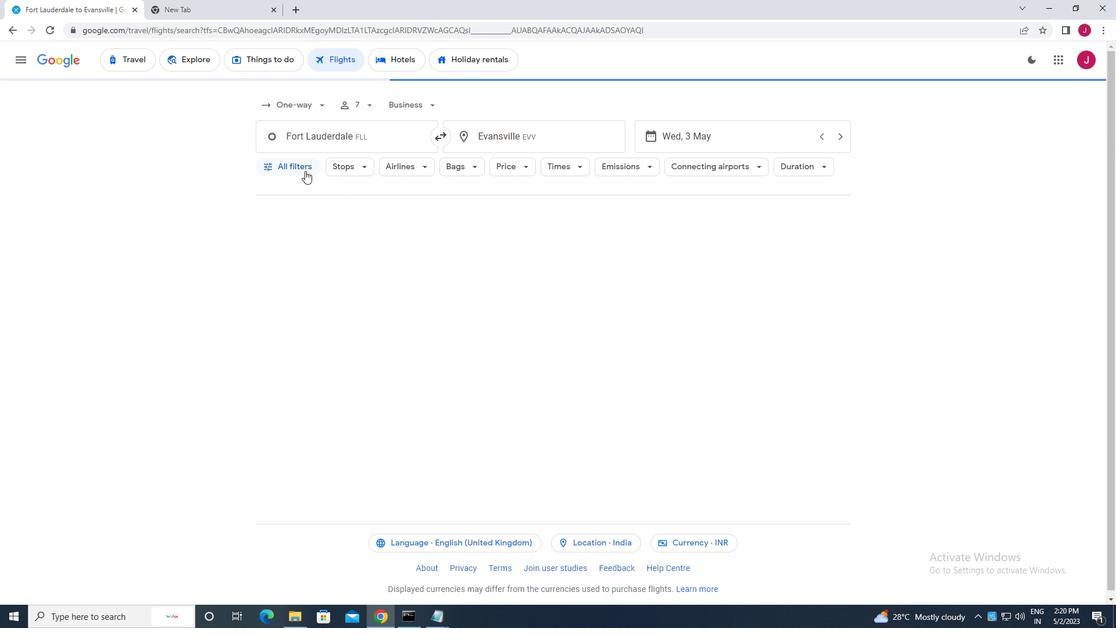 
Action: Mouse moved to (347, 265)
Screenshot: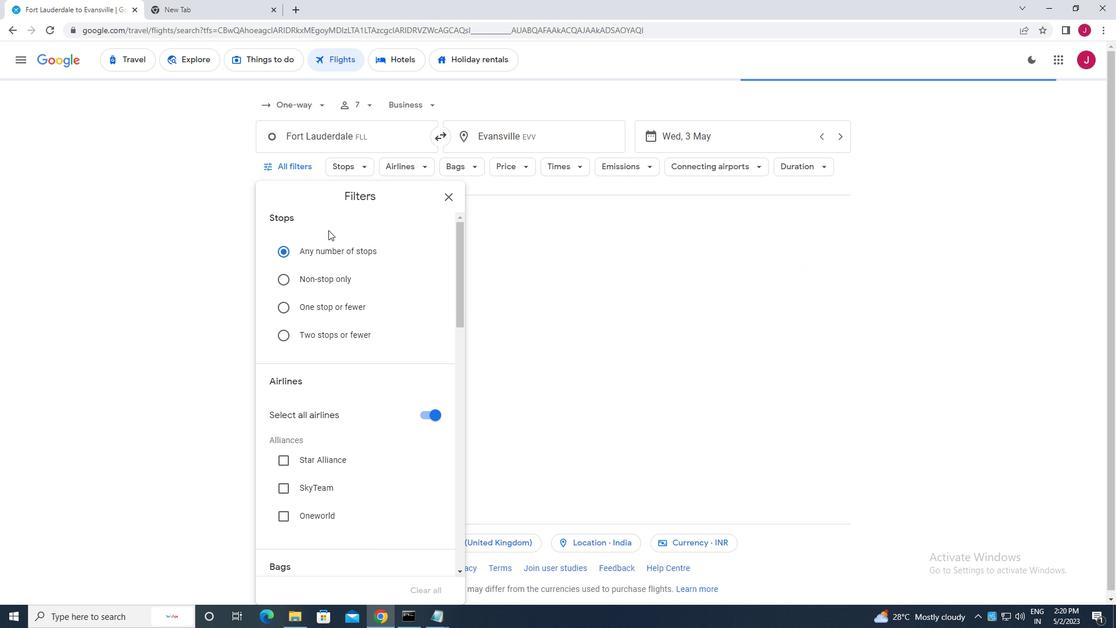 
Action: Mouse scrolled (347, 264) with delta (0, 0)
Screenshot: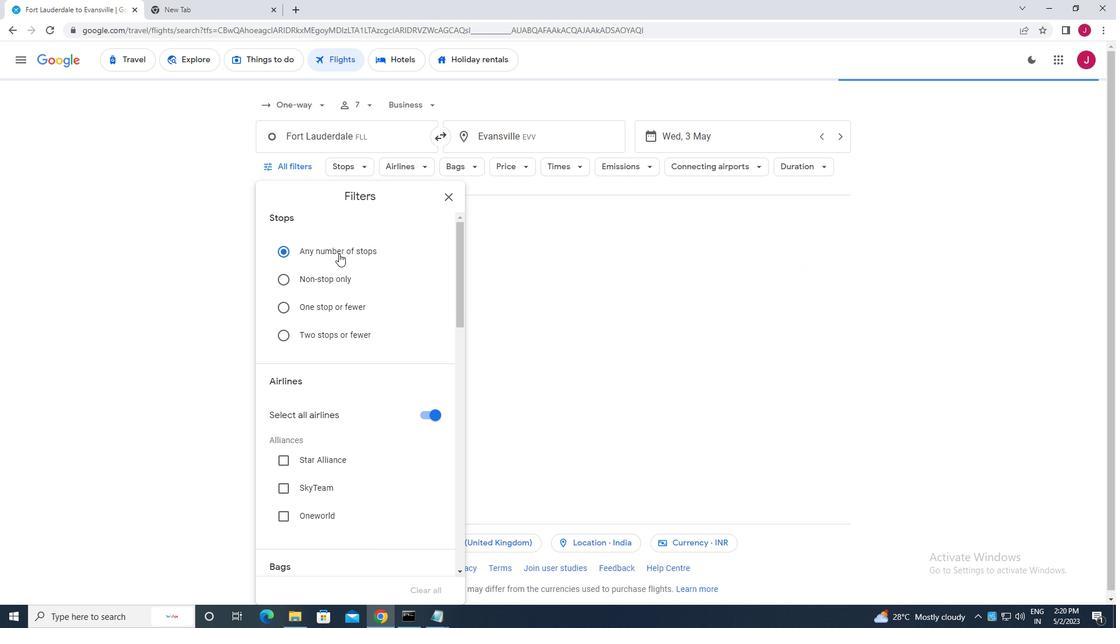 
Action: Mouse moved to (347, 265)
Screenshot: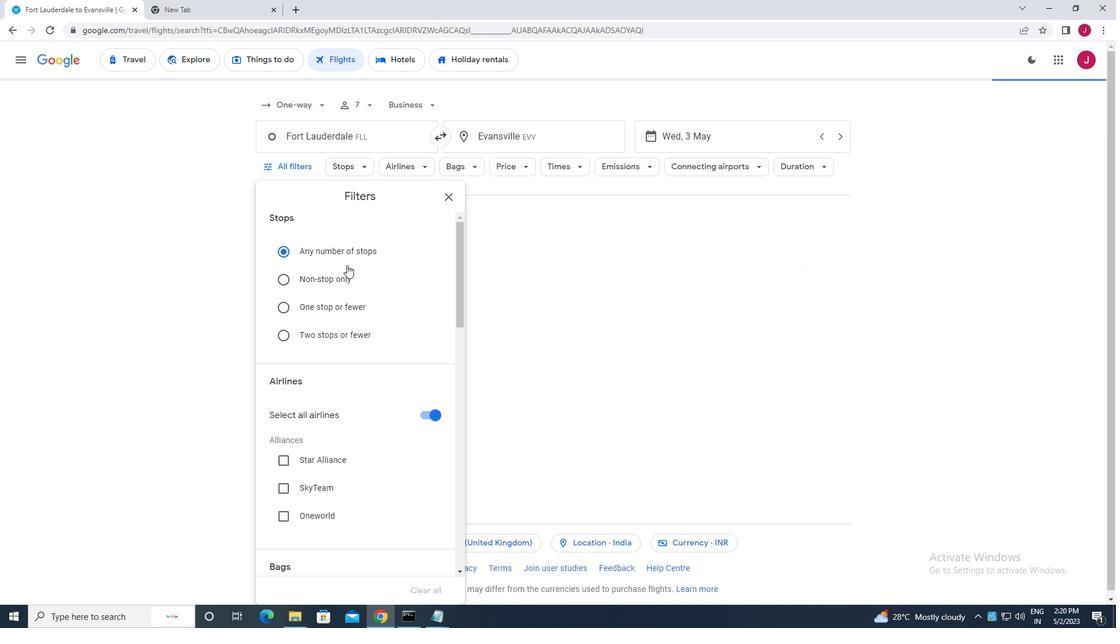 
Action: Mouse scrolled (347, 265) with delta (0, 0)
Screenshot: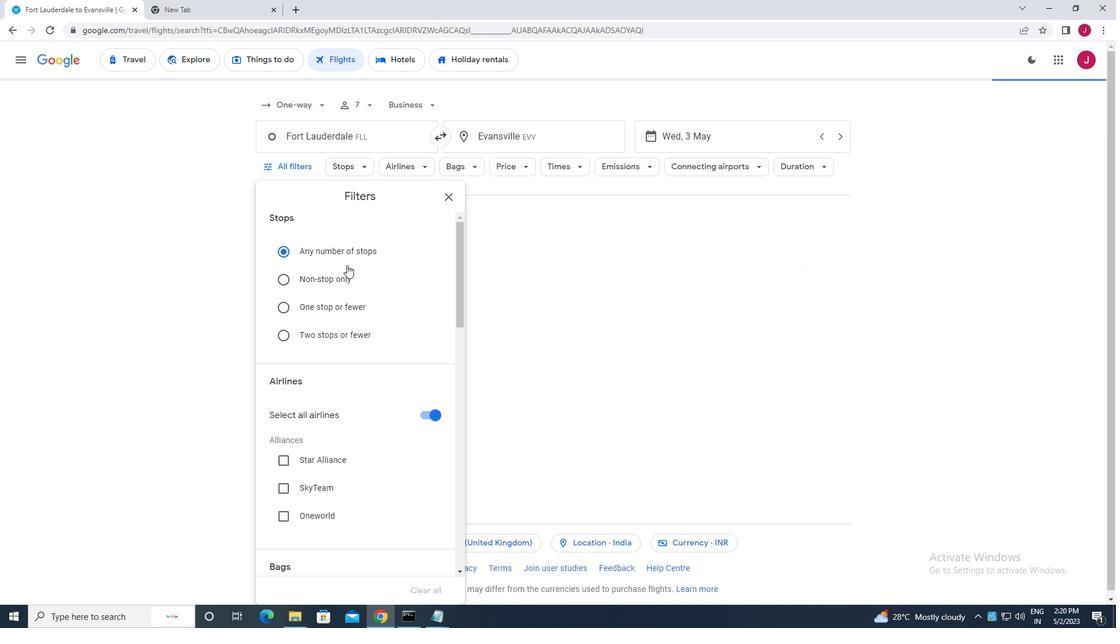 
Action: Mouse moved to (351, 268)
Screenshot: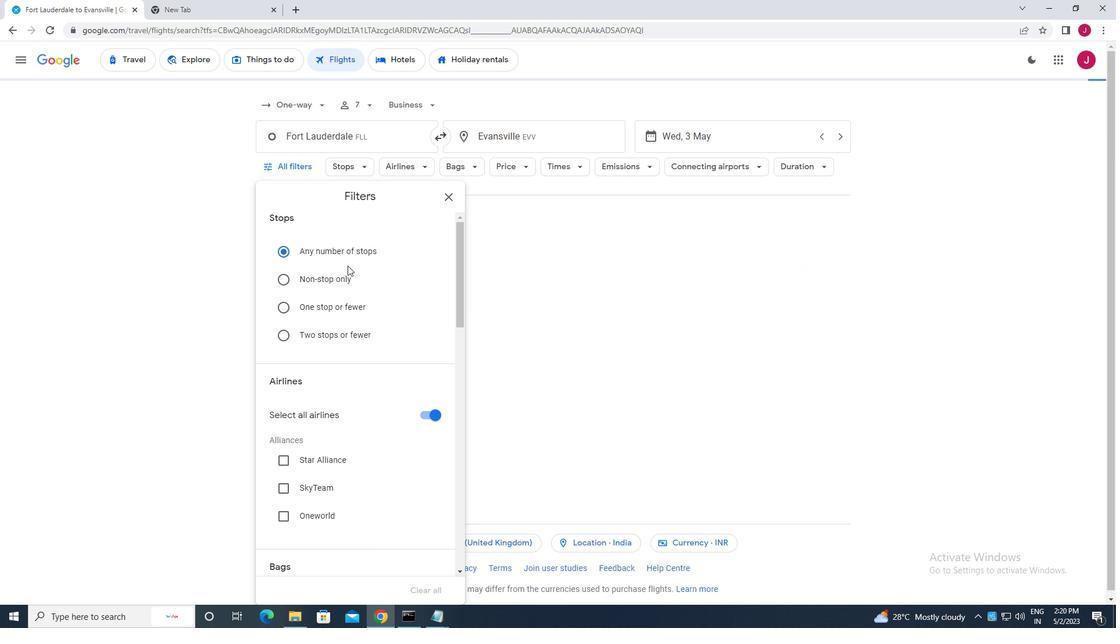 
Action: Mouse scrolled (351, 268) with delta (0, 0)
Screenshot: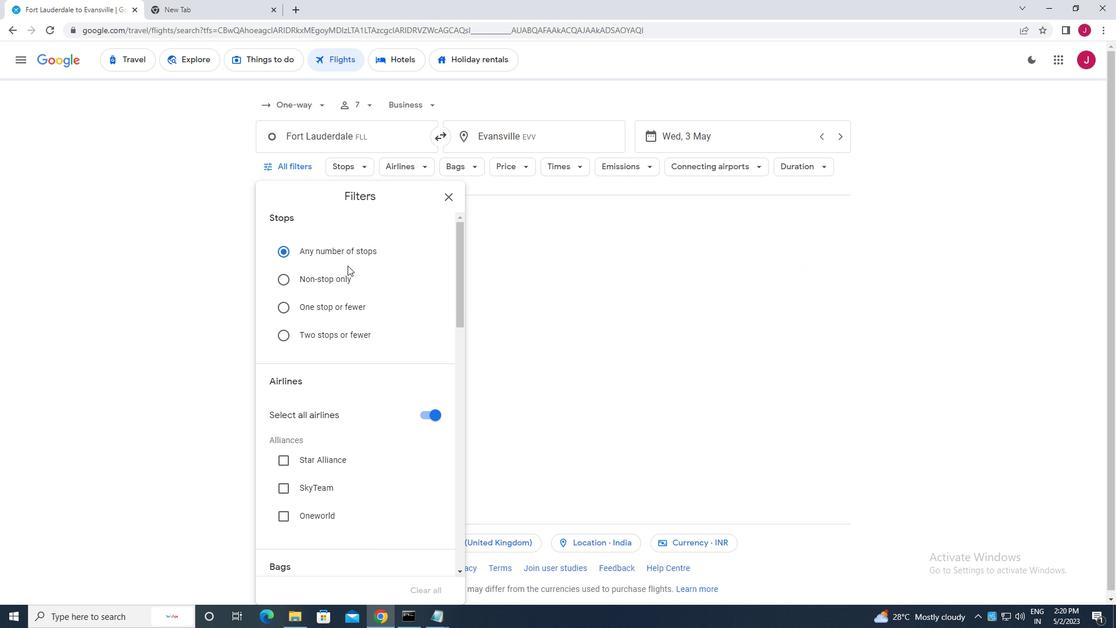 
Action: Mouse moved to (362, 275)
Screenshot: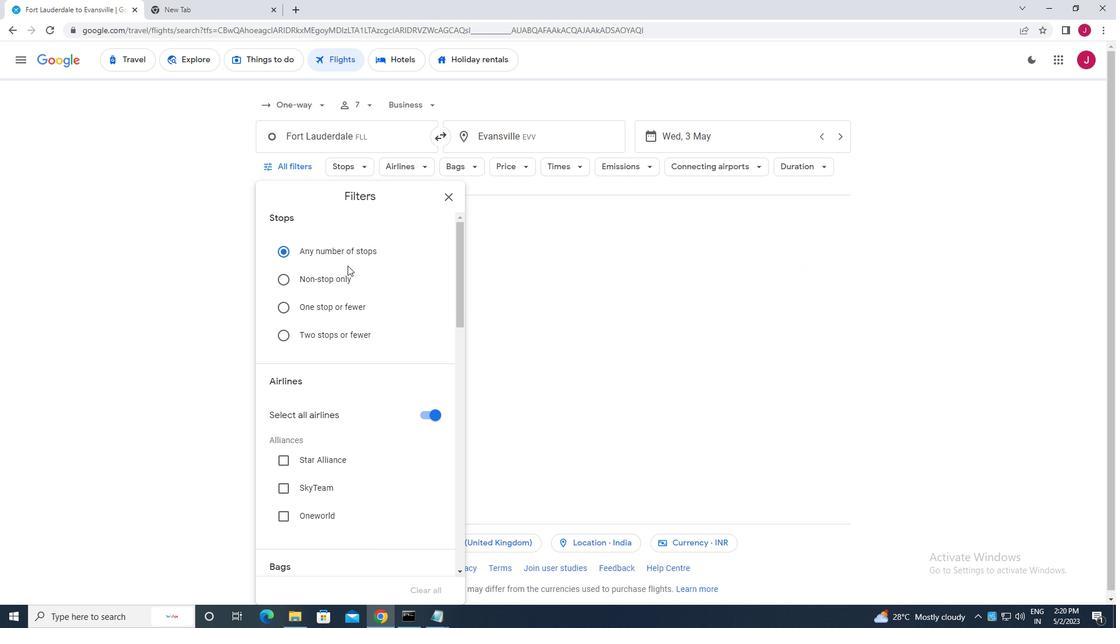 
Action: Mouse scrolled (362, 275) with delta (0, 0)
Screenshot: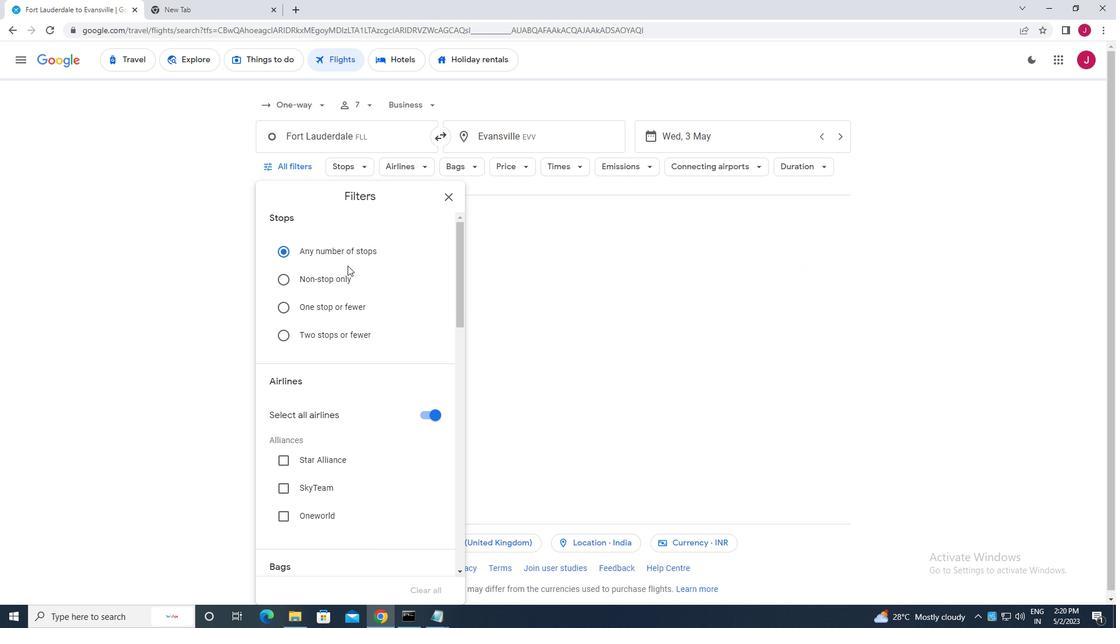 
Action: Mouse moved to (417, 258)
Screenshot: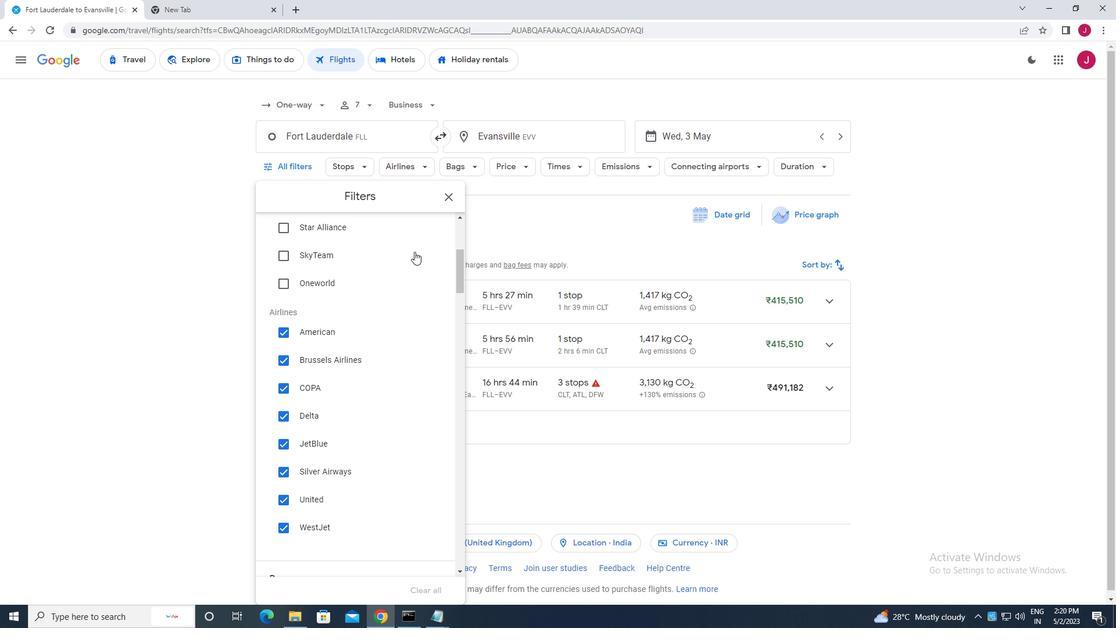 
Action: Mouse scrolled (417, 259) with delta (0, 0)
Screenshot: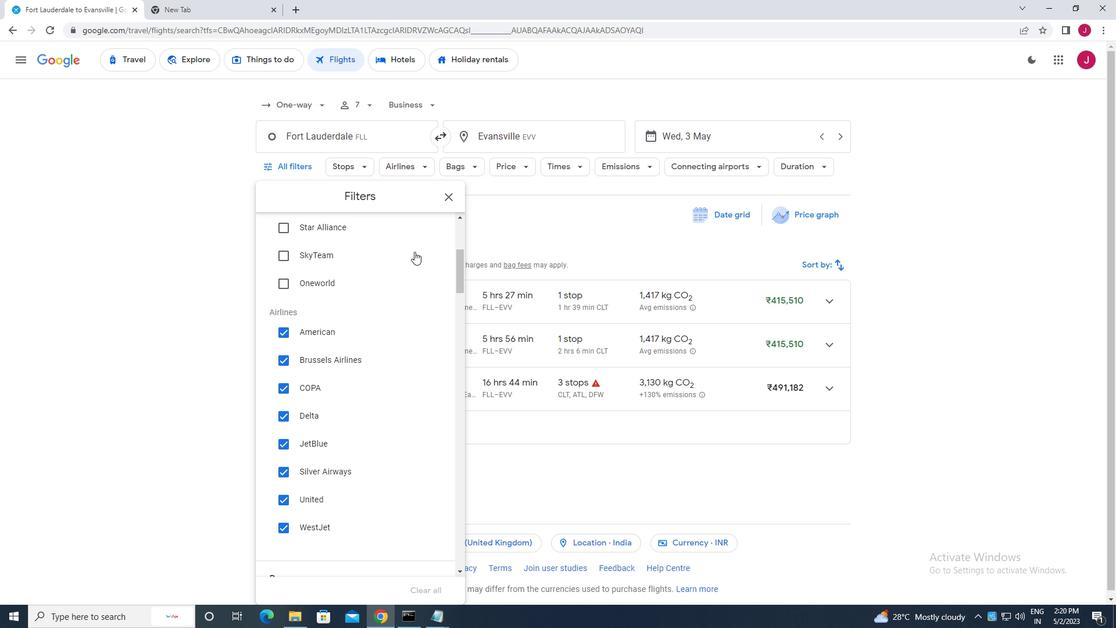 
Action: Mouse scrolled (417, 259) with delta (0, 0)
Screenshot: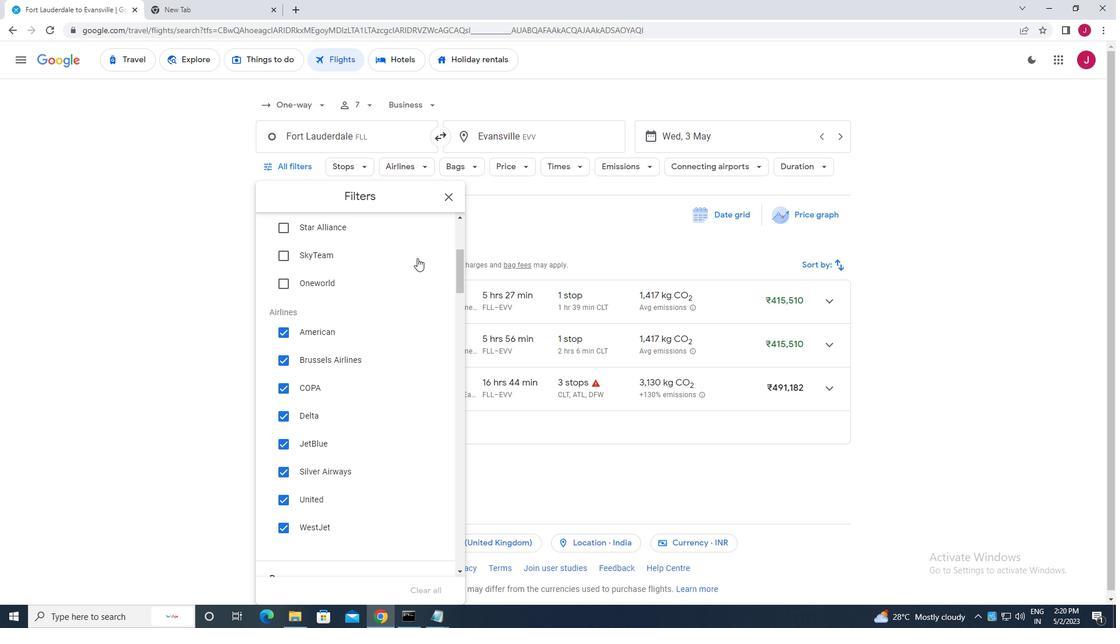 
Action: Mouse moved to (426, 298)
Screenshot: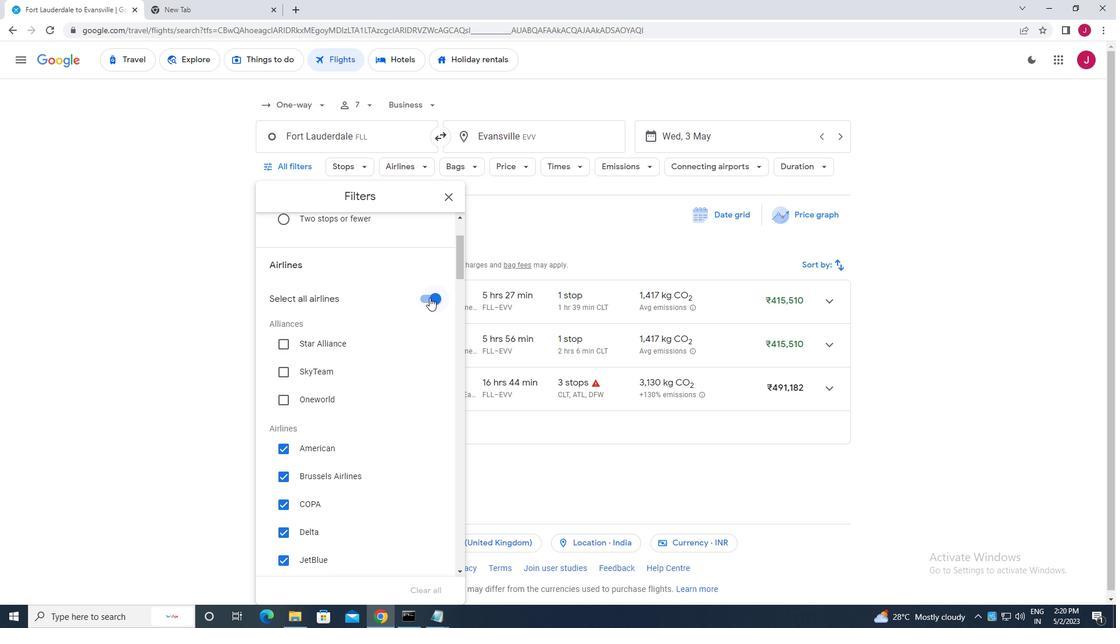 
Action: Mouse pressed left at (426, 298)
Screenshot: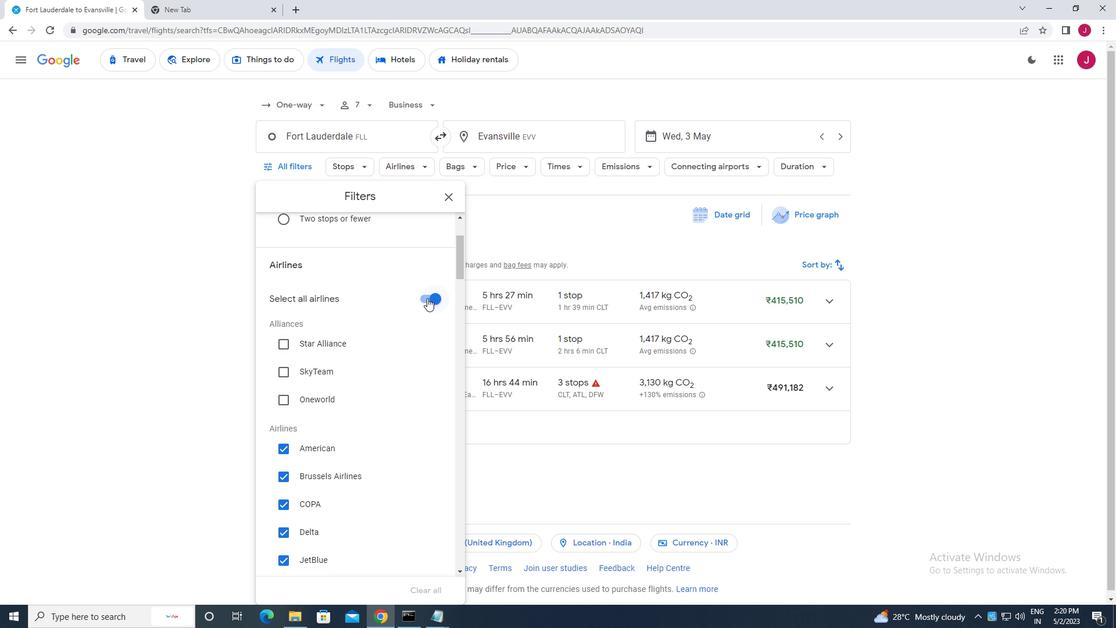 
Action: Mouse moved to (348, 368)
Screenshot: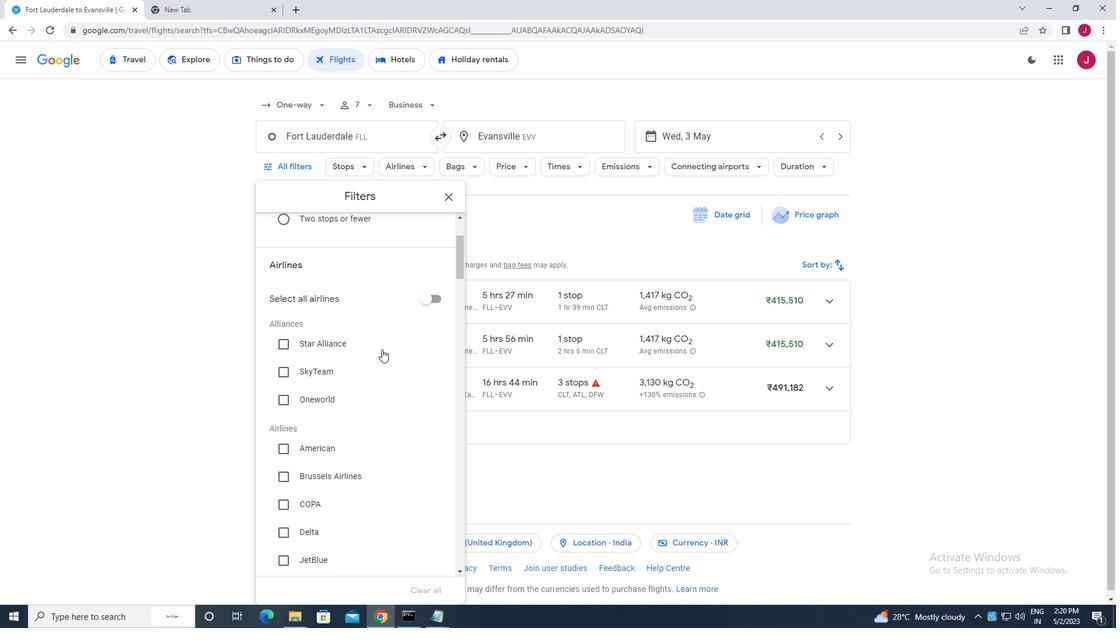 
Action: Mouse scrolled (348, 367) with delta (0, 0)
Screenshot: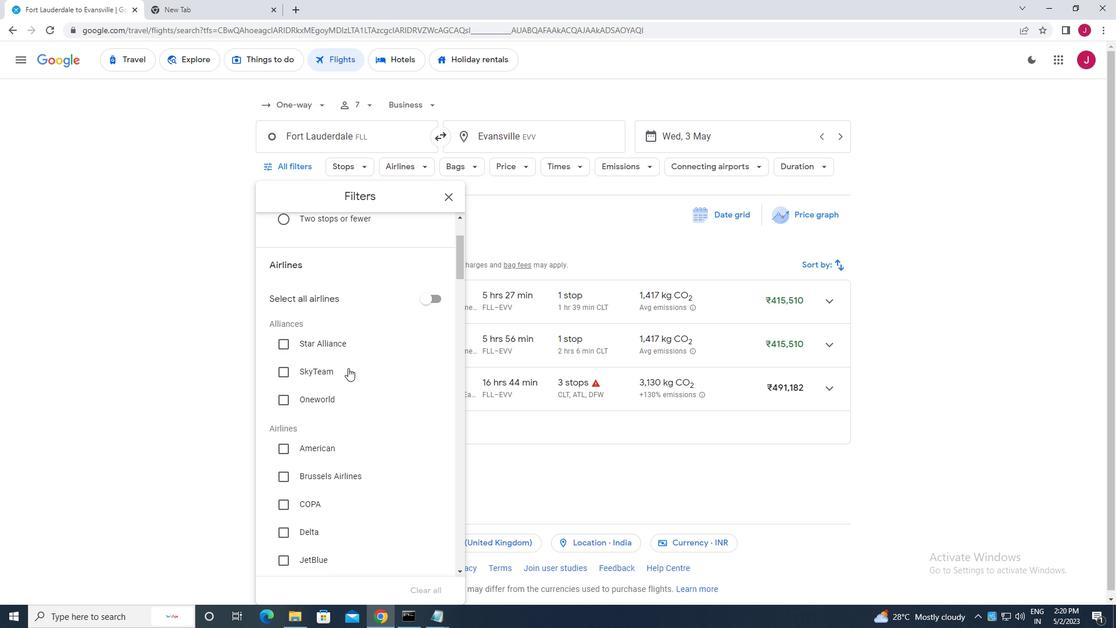 
Action: Mouse moved to (347, 368)
Screenshot: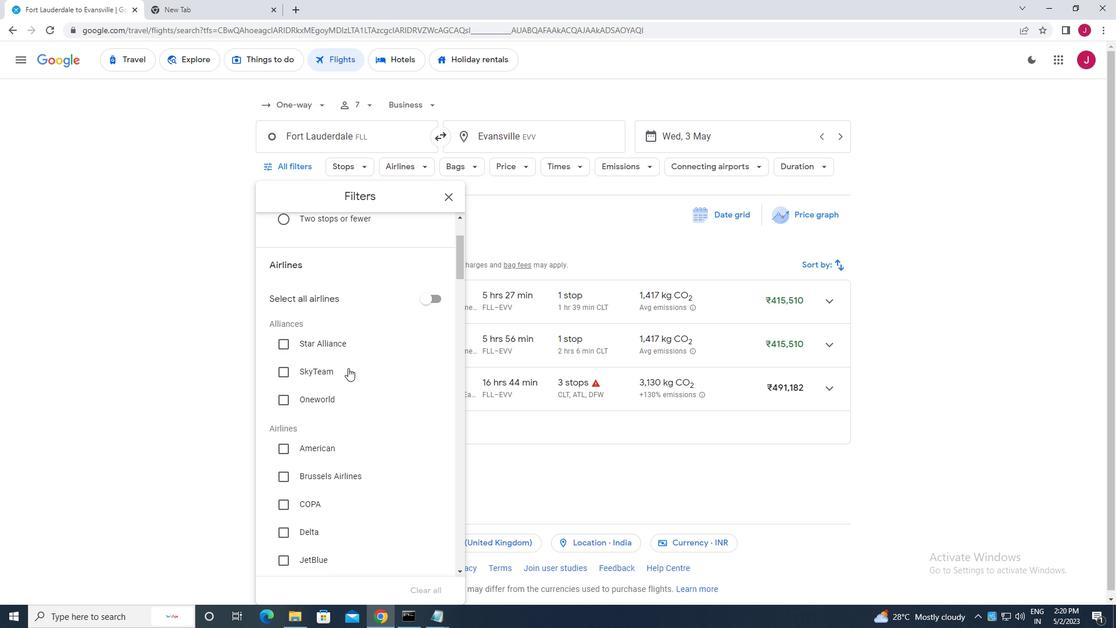 
Action: Mouse scrolled (347, 367) with delta (0, 0)
Screenshot: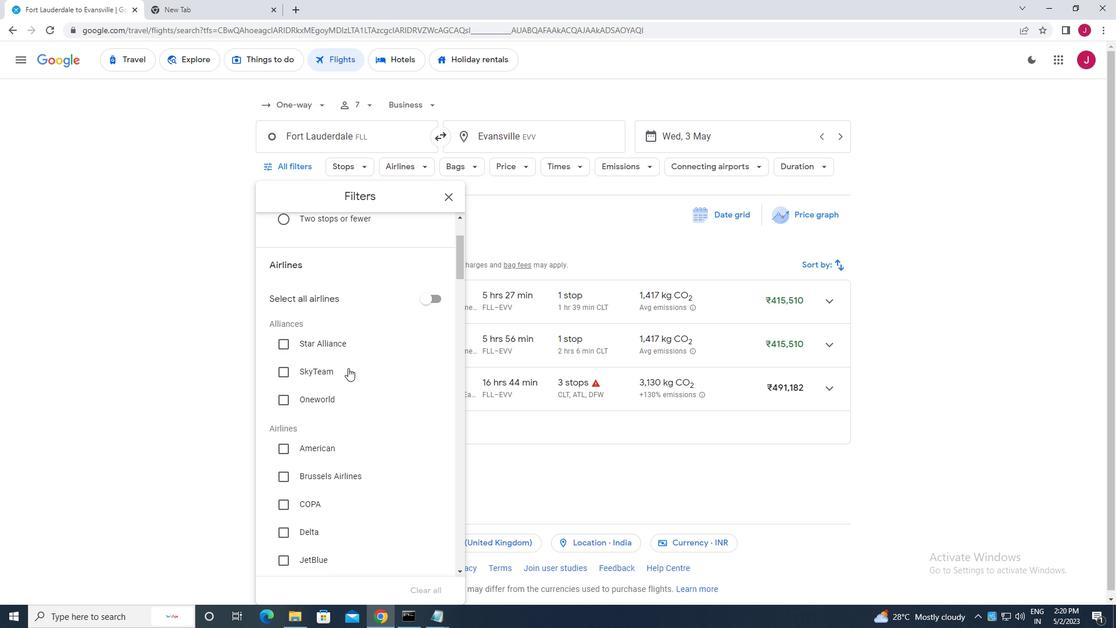 
Action: Mouse moved to (347, 367)
Screenshot: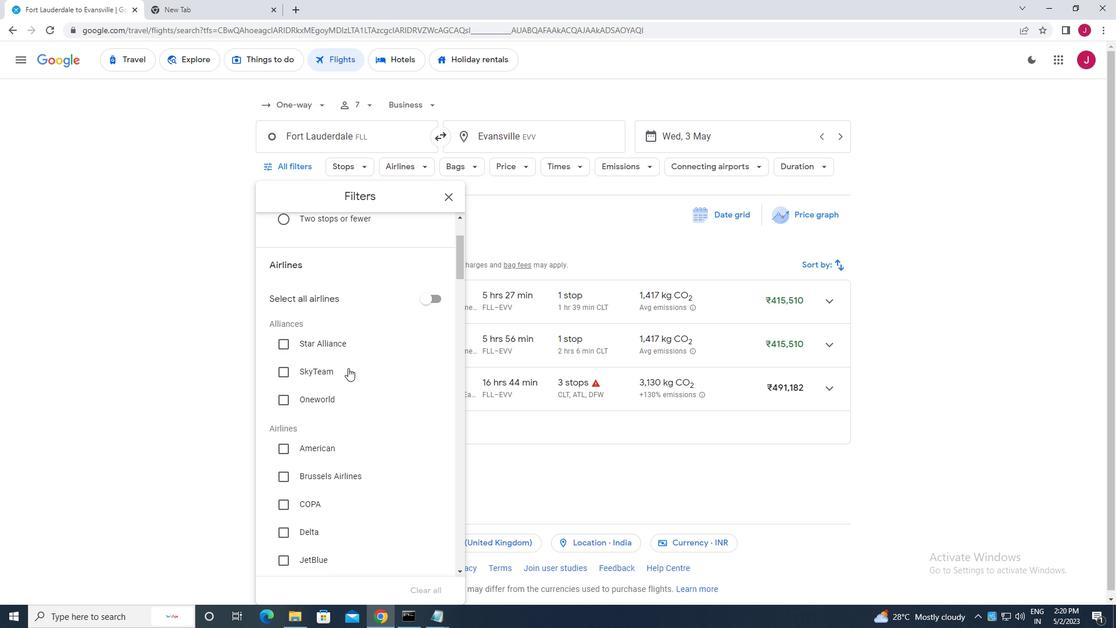 
Action: Mouse scrolled (347, 366) with delta (0, 0)
Screenshot: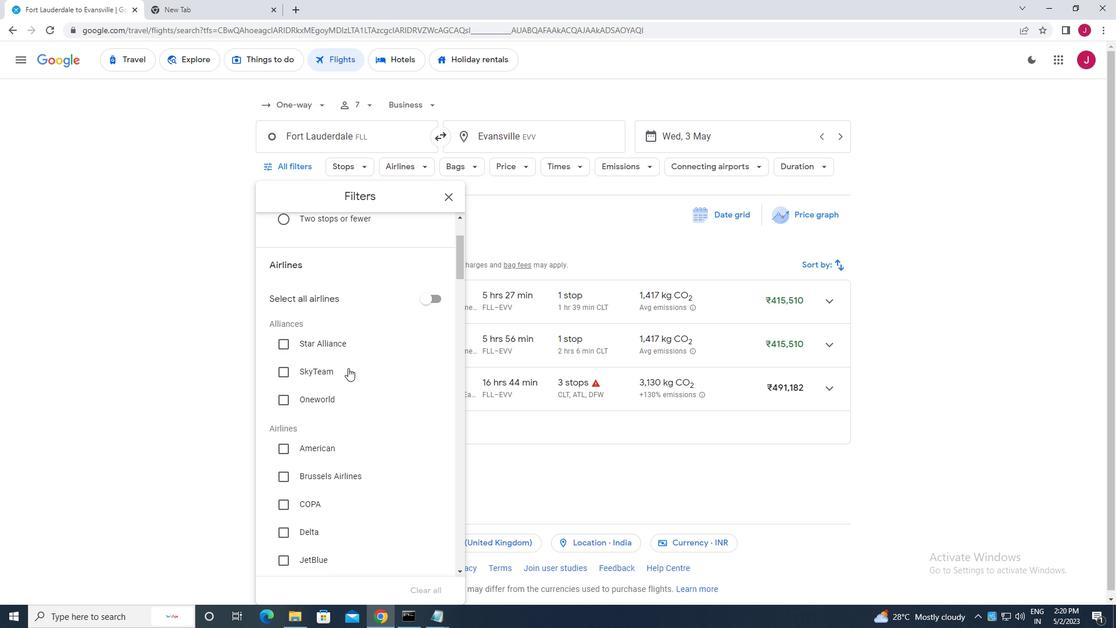 
Action: Mouse moved to (326, 409)
Screenshot: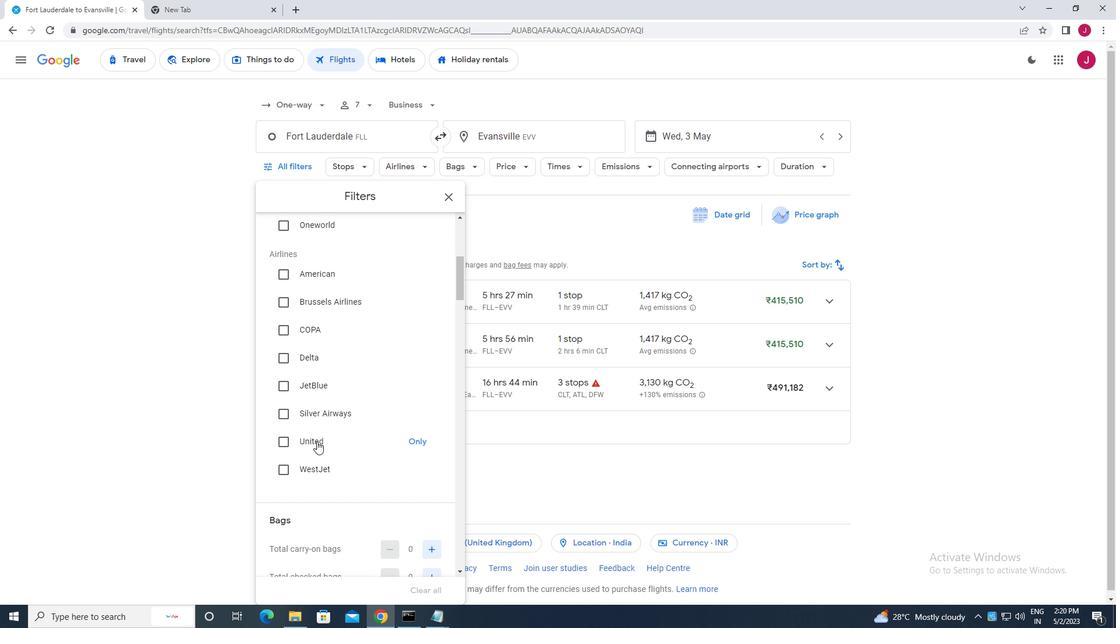 
Action: Mouse scrolled (326, 409) with delta (0, 0)
Screenshot: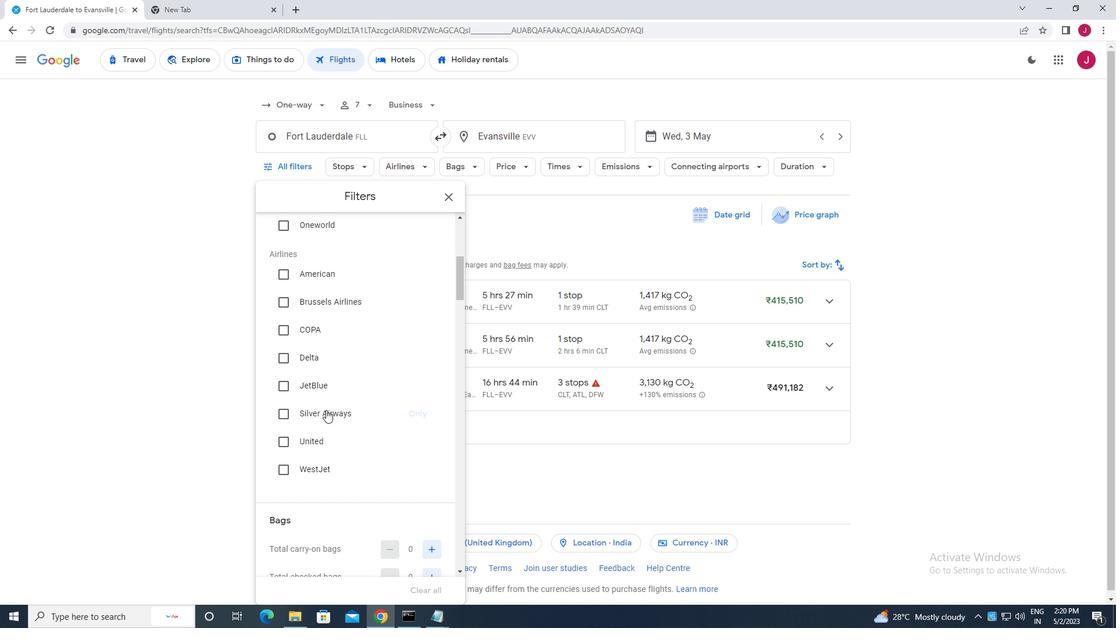 
Action: Mouse scrolled (326, 409) with delta (0, 0)
Screenshot: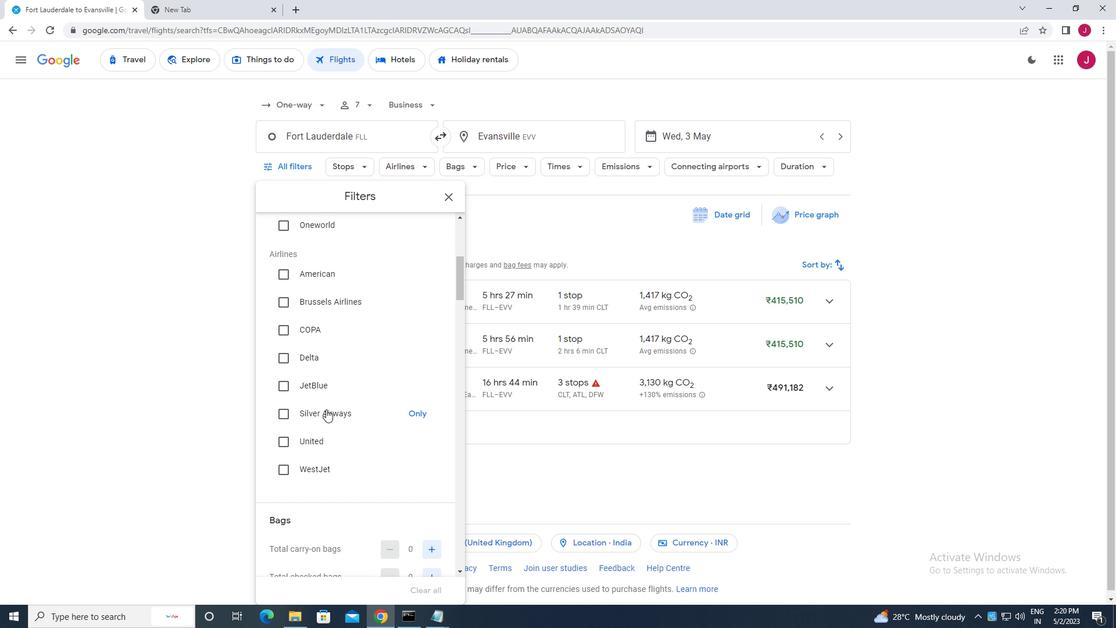 
Action: Mouse scrolled (326, 408) with delta (0, 0)
Screenshot: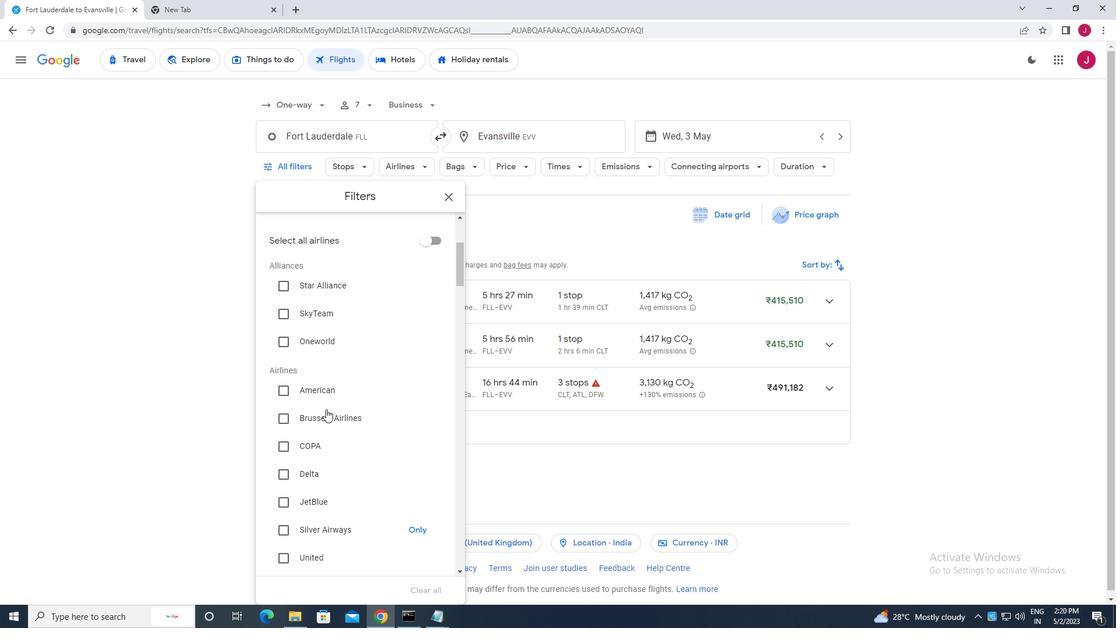 
Action: Mouse moved to (349, 426)
Screenshot: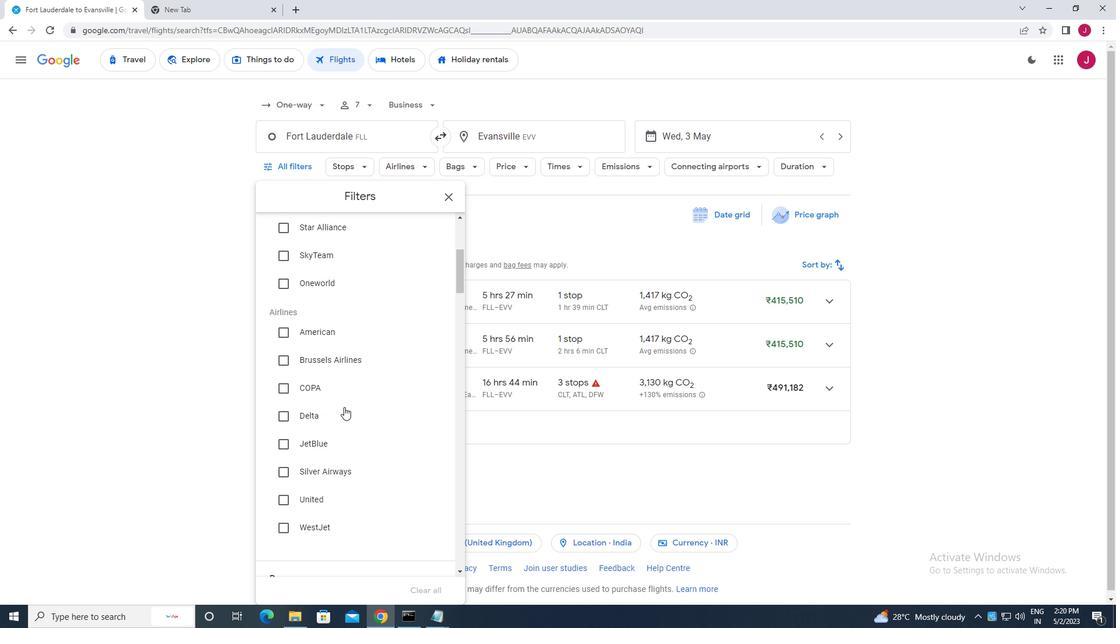 
Action: Mouse scrolled (349, 426) with delta (0, 0)
Screenshot: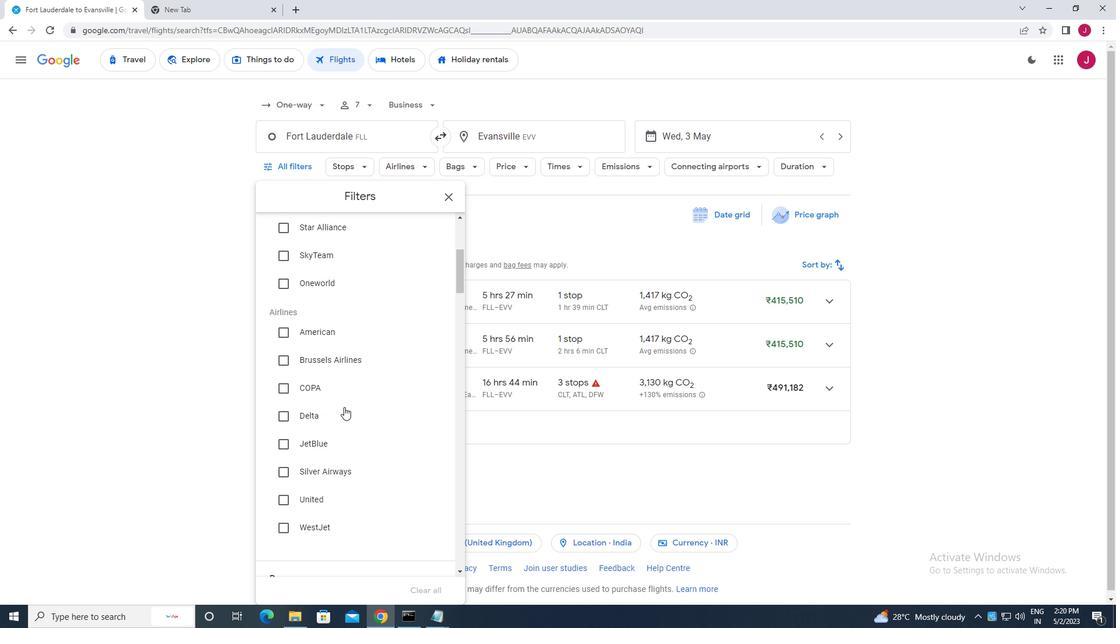 
Action: Mouse moved to (349, 426)
Screenshot: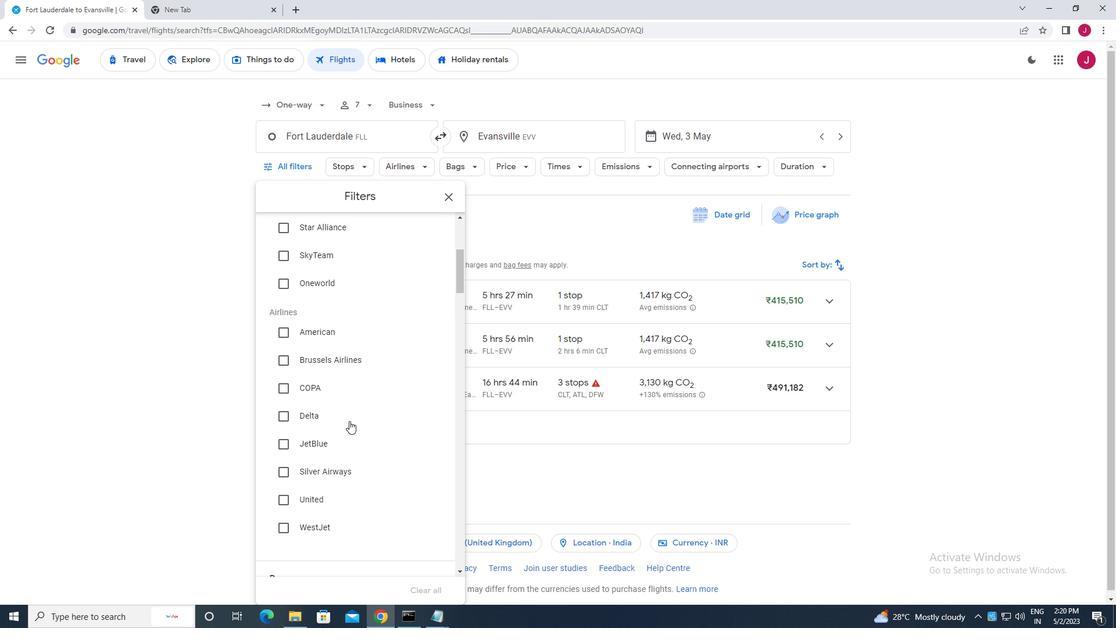 
Action: Mouse scrolled (349, 426) with delta (0, 0)
Screenshot: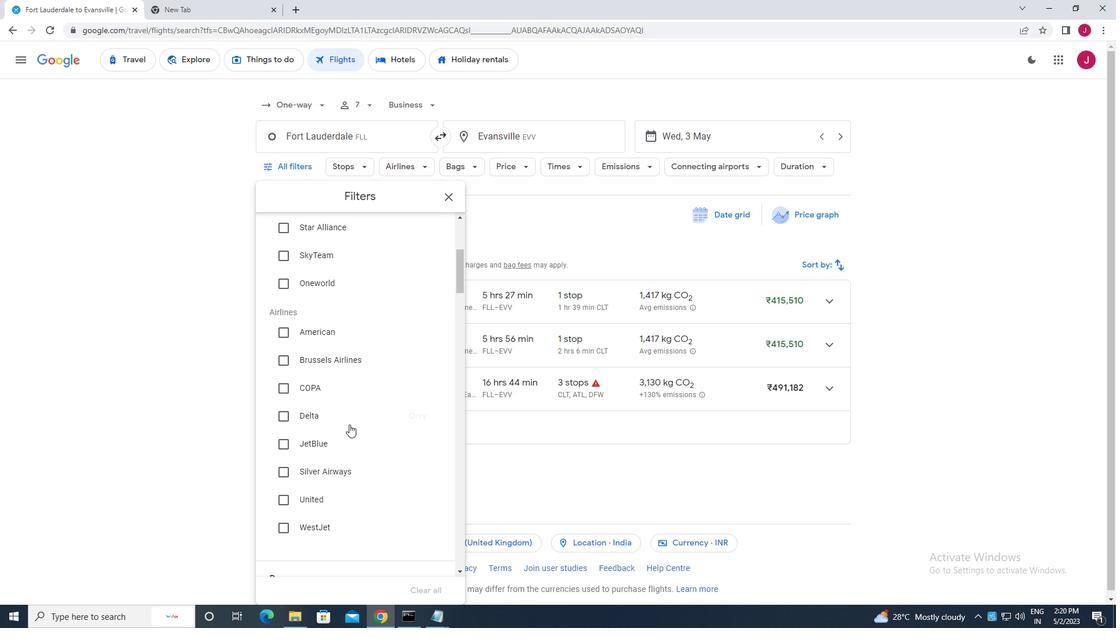 
Action: Mouse moved to (348, 422)
Screenshot: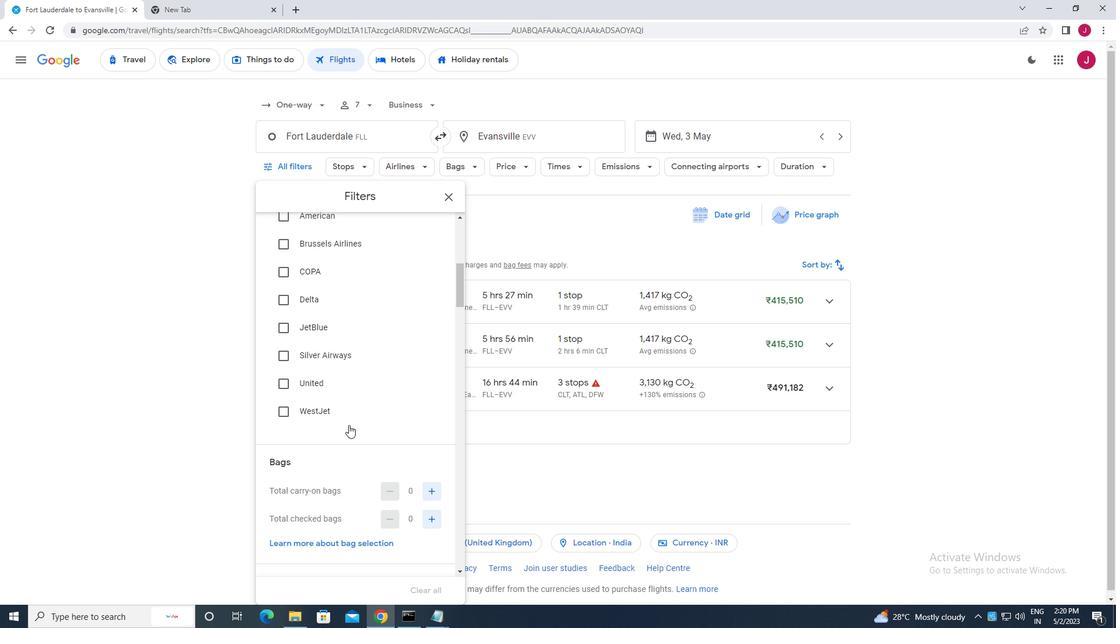 
Action: Mouse scrolled (348, 422) with delta (0, 0)
Screenshot: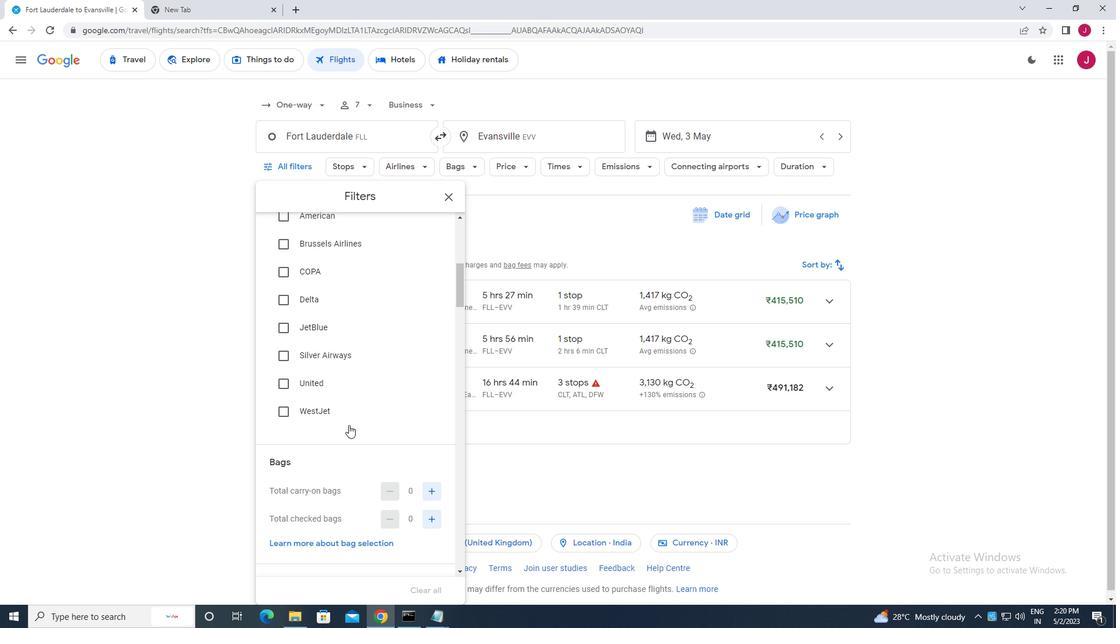 
Action: Mouse scrolled (348, 422) with delta (0, 0)
Screenshot: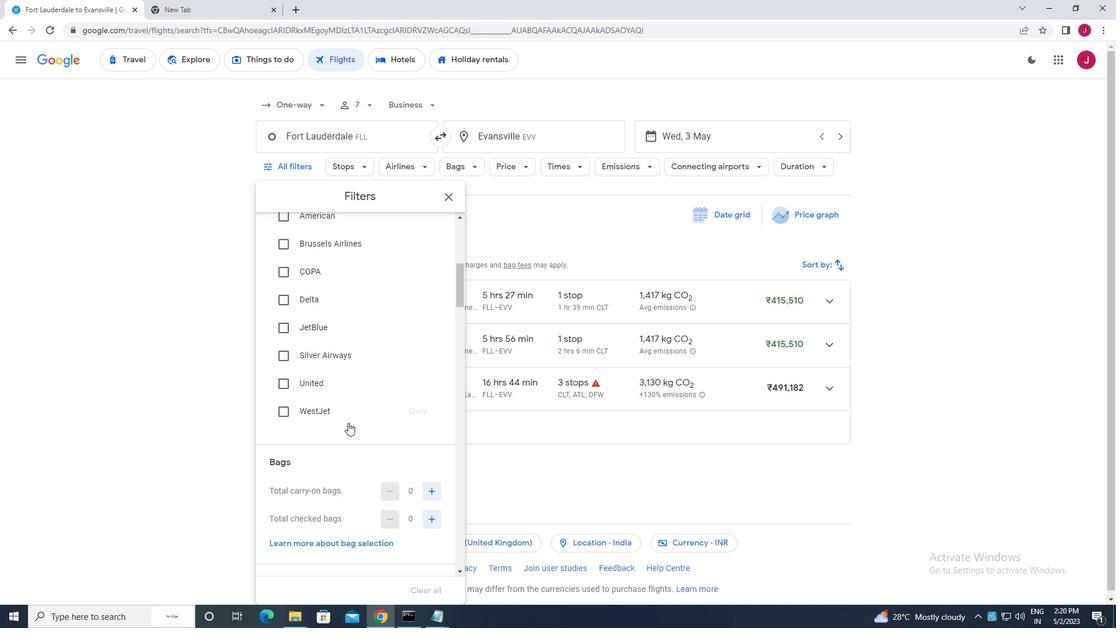 
Action: Mouse scrolled (348, 422) with delta (0, 0)
Screenshot: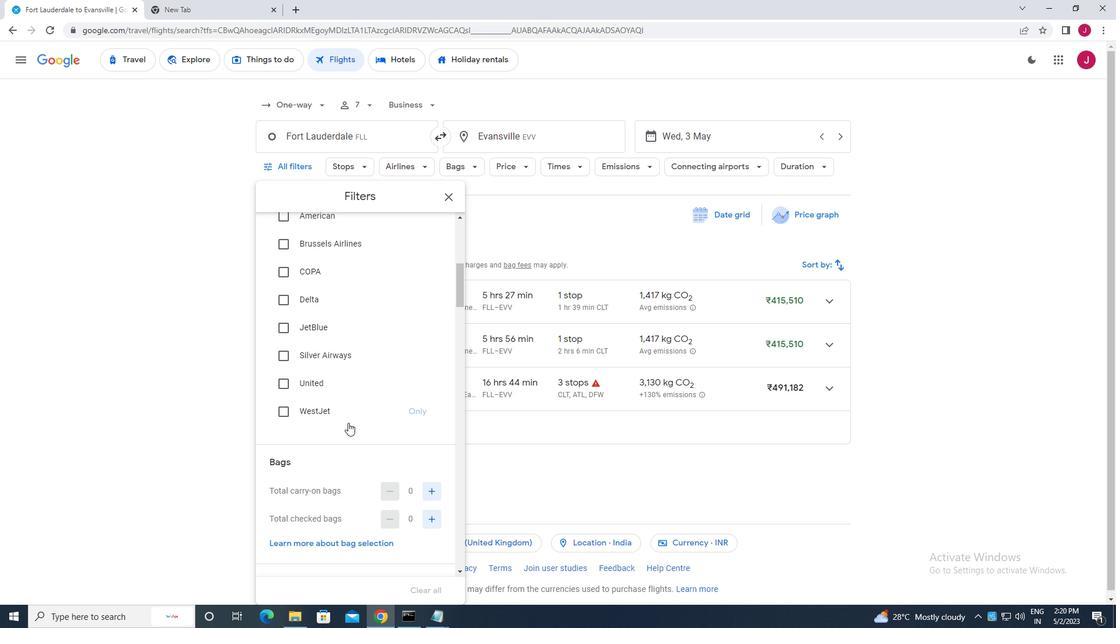
Action: Mouse moved to (435, 457)
Screenshot: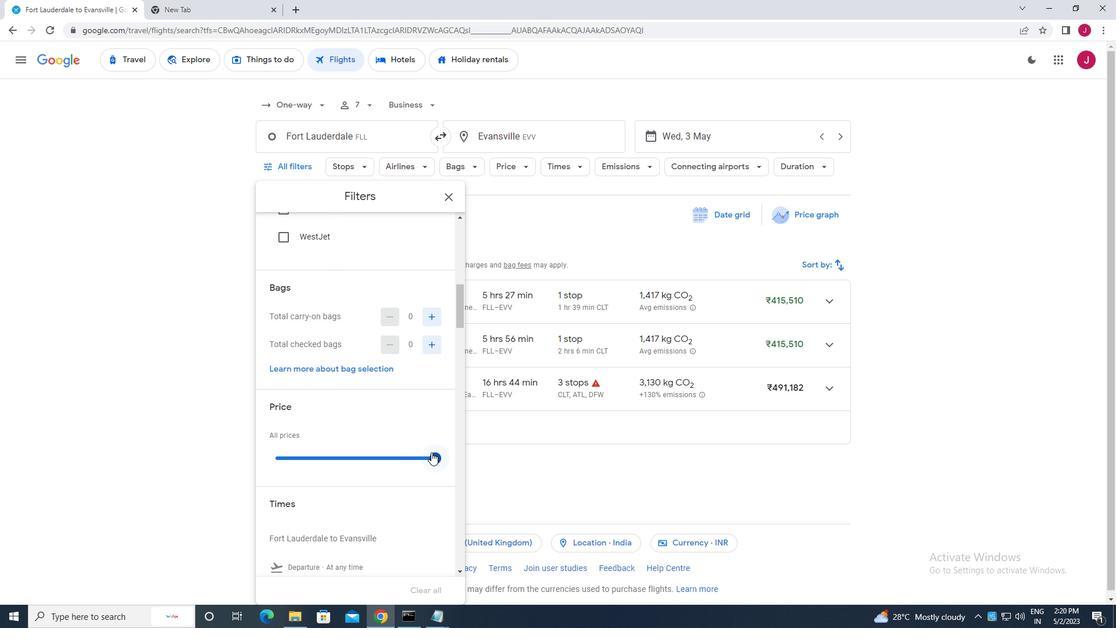 
Action: Mouse pressed left at (435, 457)
Screenshot: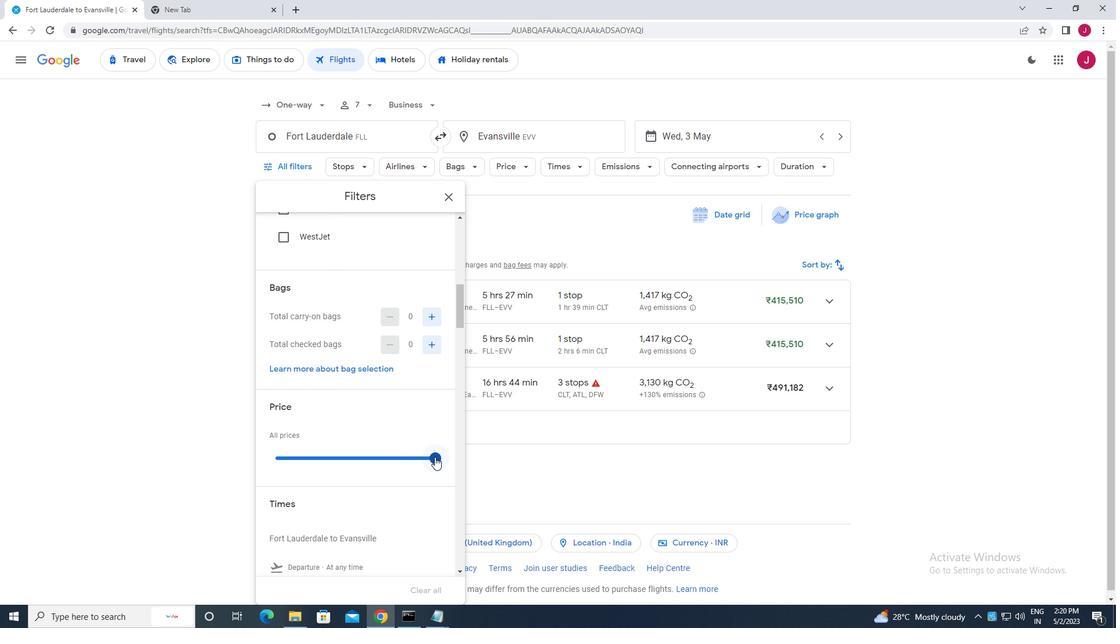 
Action: Mouse moved to (282, 472)
Screenshot: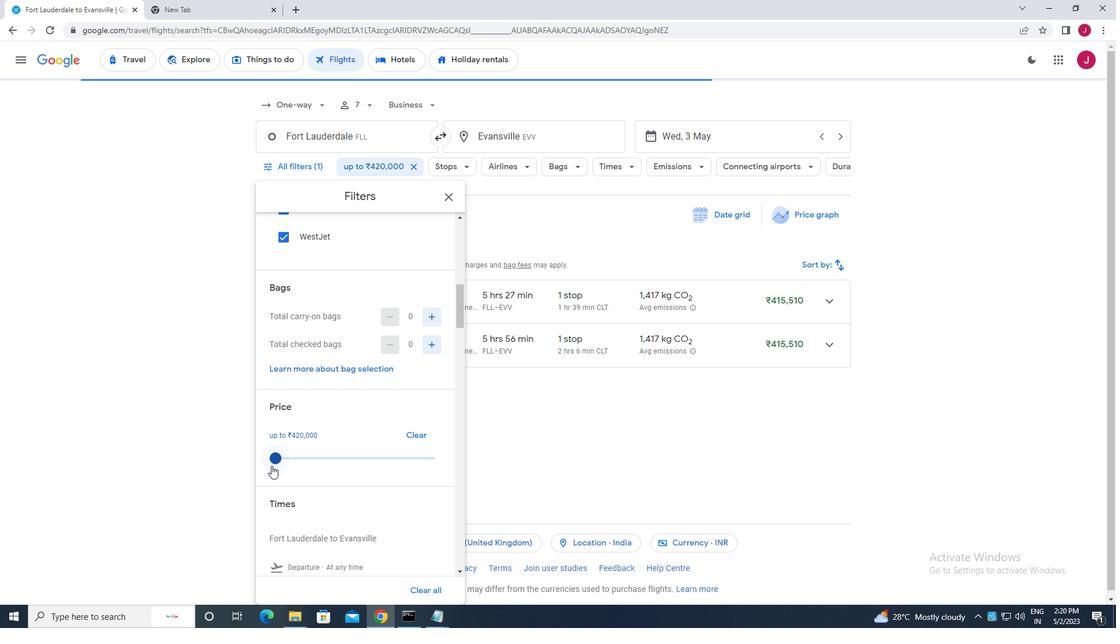 
Action: Mouse scrolled (282, 472) with delta (0, 0)
Screenshot: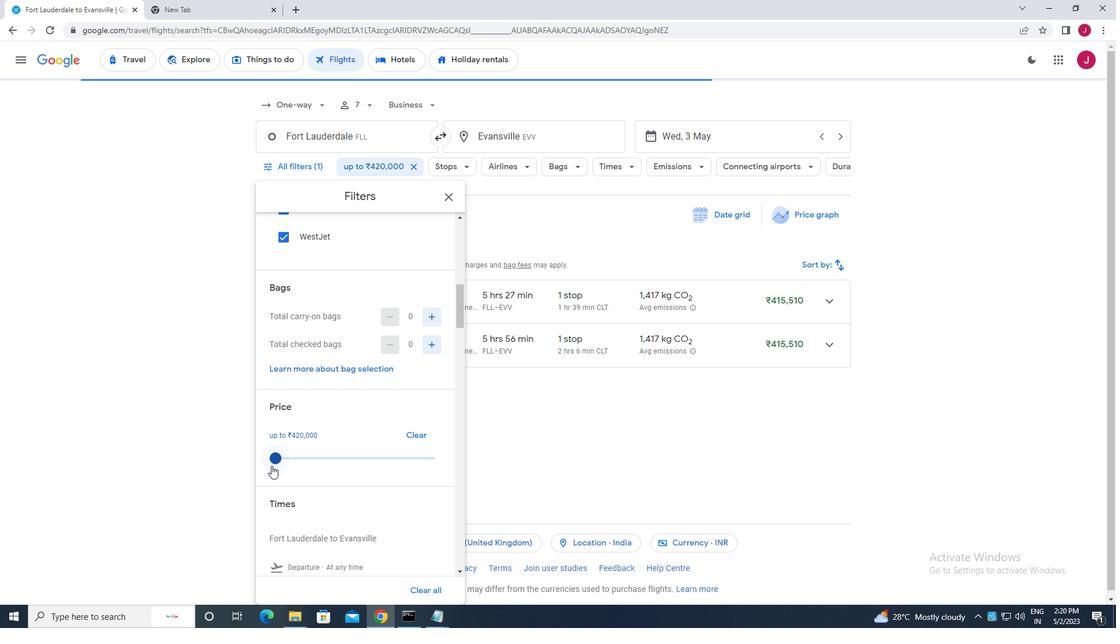 
Action: Mouse scrolled (282, 472) with delta (0, 0)
Screenshot: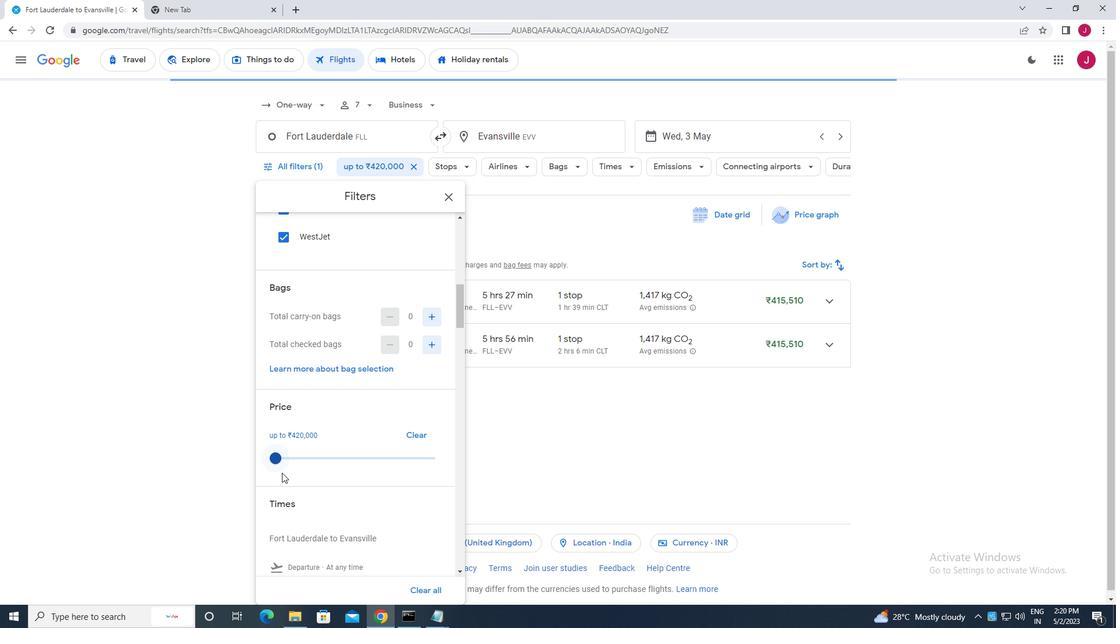 
Action: Mouse scrolled (282, 472) with delta (0, 0)
Screenshot: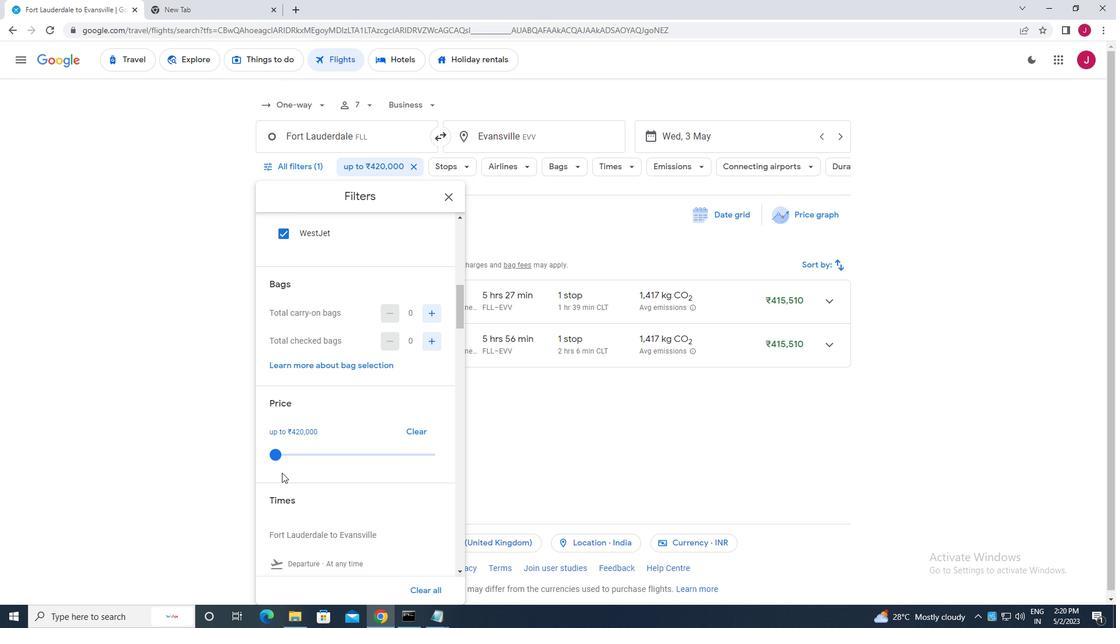 
Action: Mouse moved to (274, 413)
Screenshot: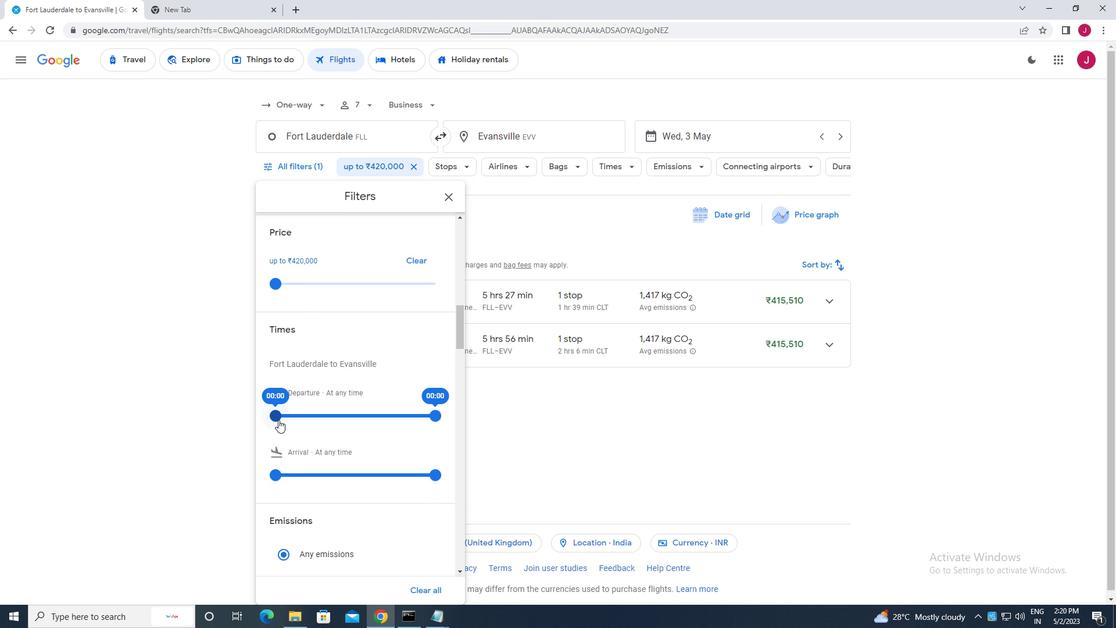 
Action: Mouse pressed left at (274, 413)
Screenshot: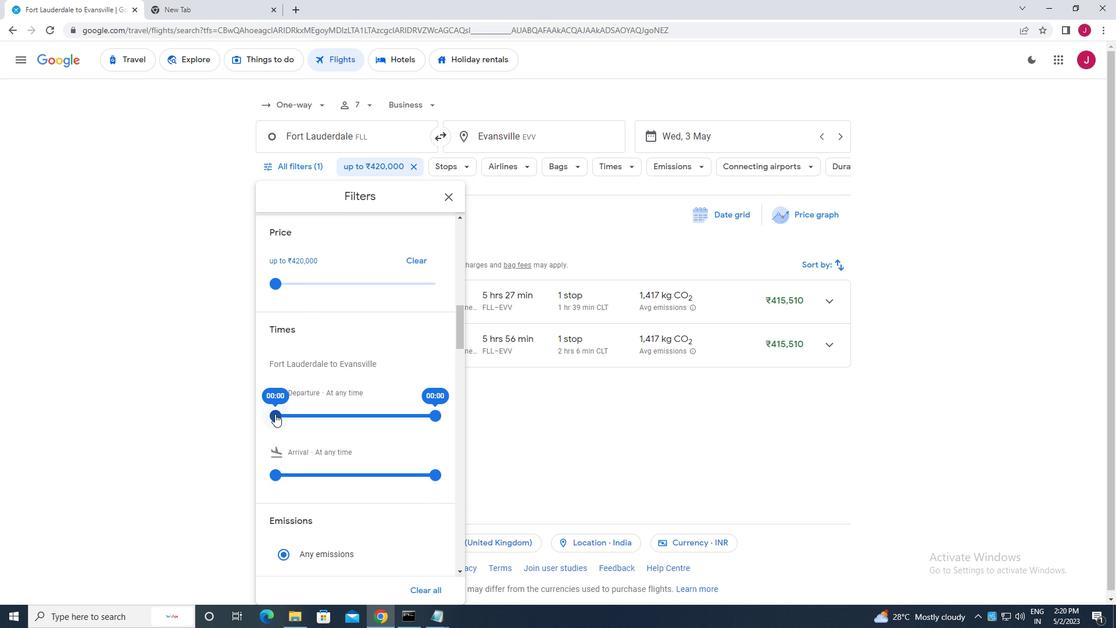 
Action: Mouse moved to (437, 416)
Screenshot: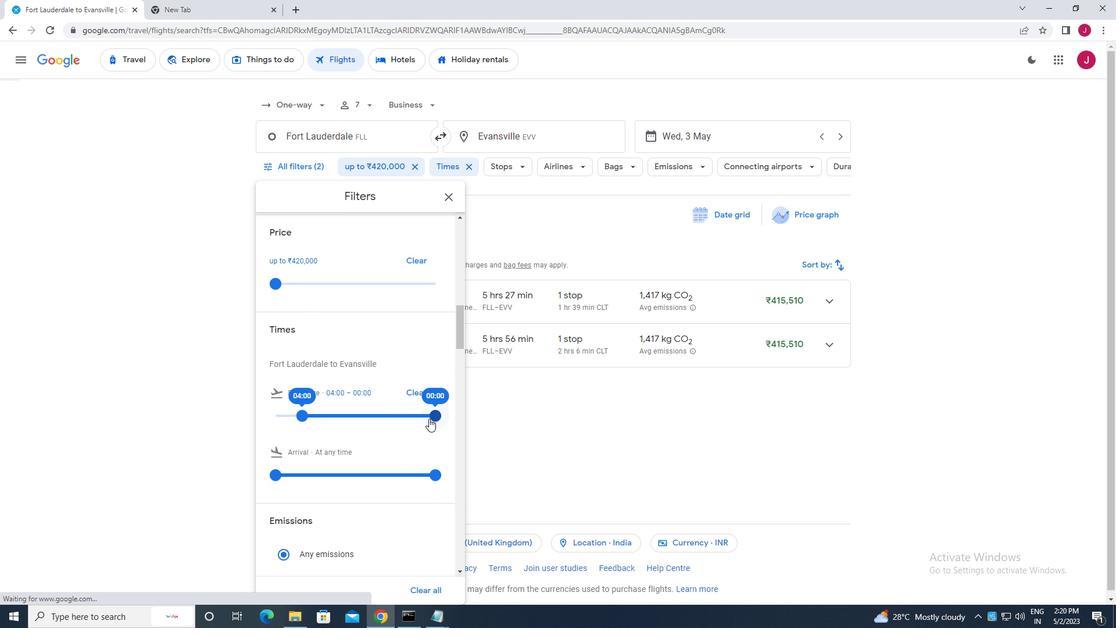 
Action: Mouse pressed left at (437, 416)
Screenshot: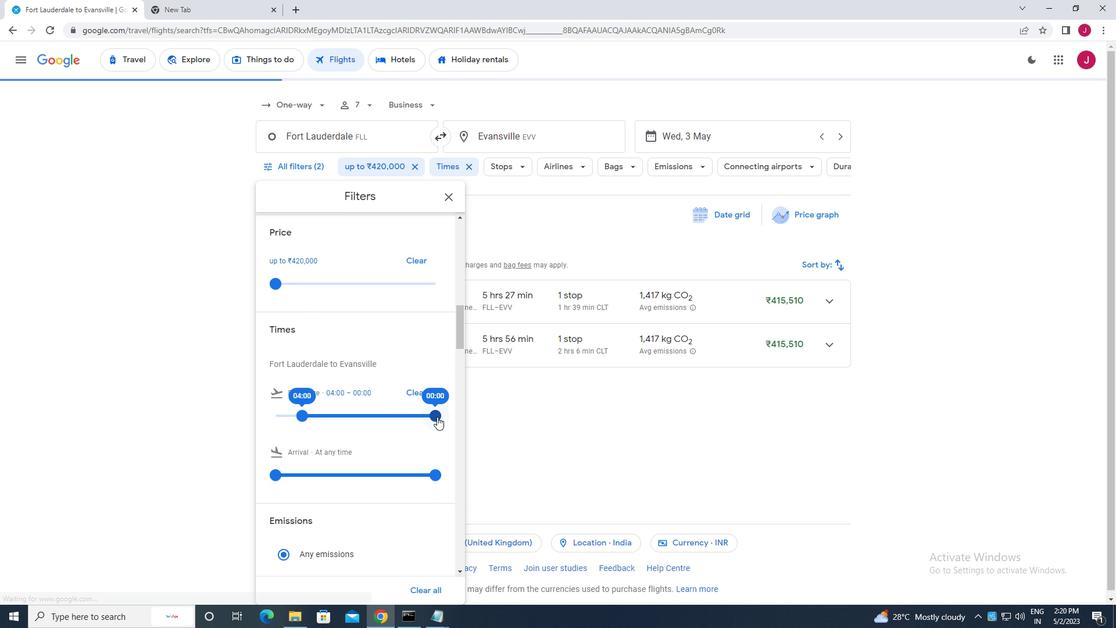 
Action: Mouse moved to (451, 195)
Screenshot: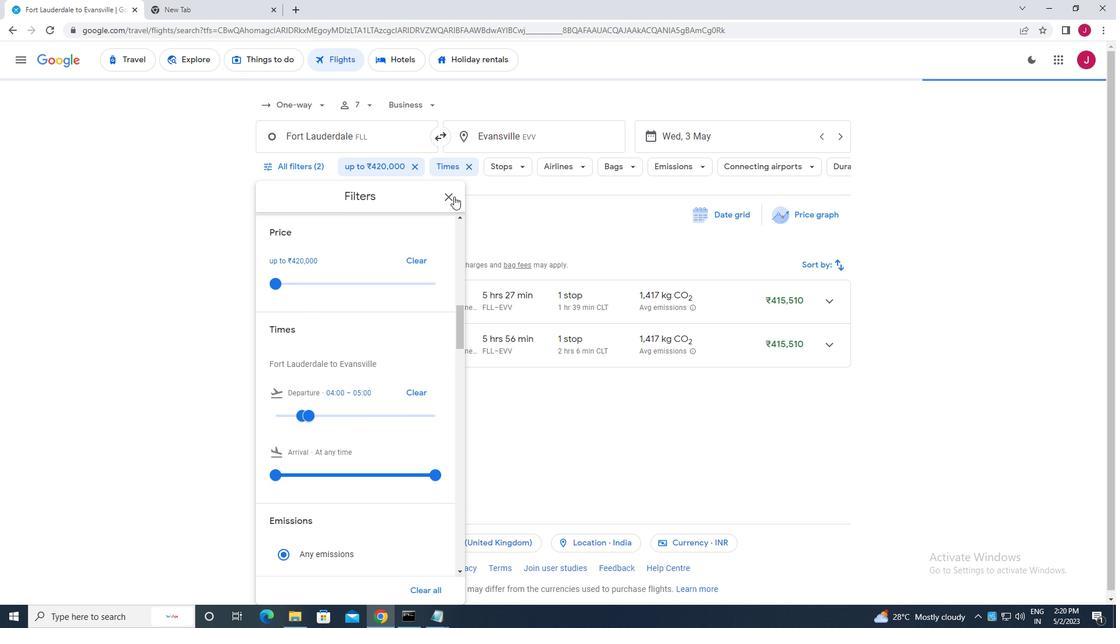 
Action: Mouse pressed left at (451, 195)
Screenshot: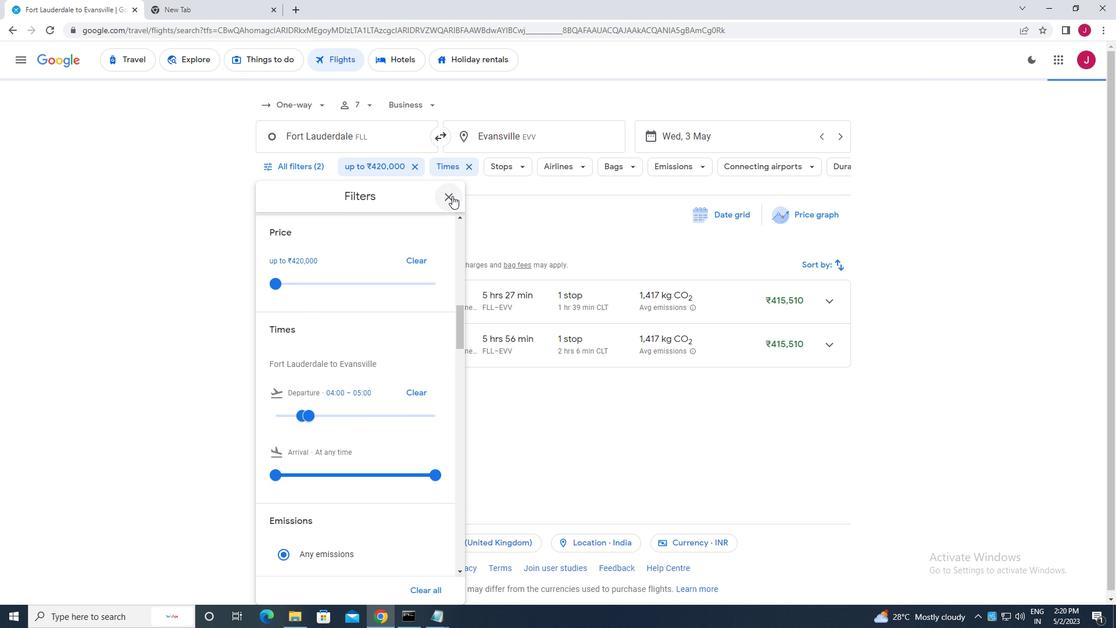 
Action: Mouse moved to (450, 195)
Screenshot: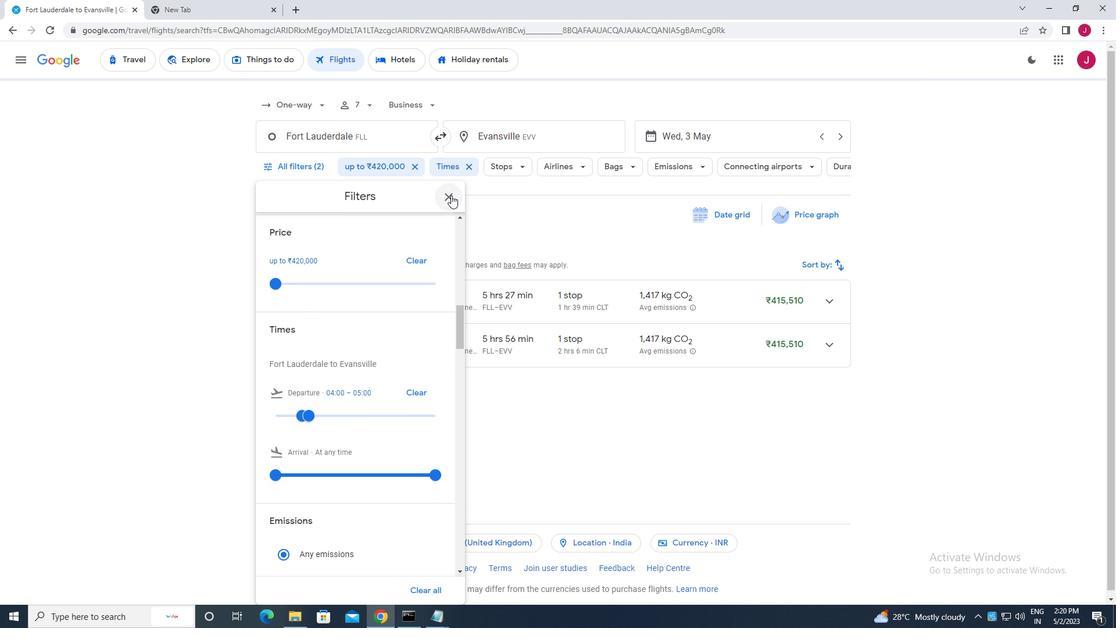 
